 Task: Add an event with the title Marketing Campaign Performance Evaluation and Optimization, date '2024/05/08', time 7:30 AM to 9:30 AMand add a description: The team may use predefined quality metrics and measurements to quantitatively assess the quality of project deliverables and processes. These metrics could include defect rates, customer satisfaction surveys, performance benchmarks, or adherence to project timelines and budgets.Select event color  Blueberry . Add location for the event as: Alexandria, Egypt, logged in from the account softage.4@softage.netand send the event invitation to softage.9@softage.net and softage.10@softage.net. Set a reminder for the event Daily
Action: Mouse moved to (81, 114)
Screenshot: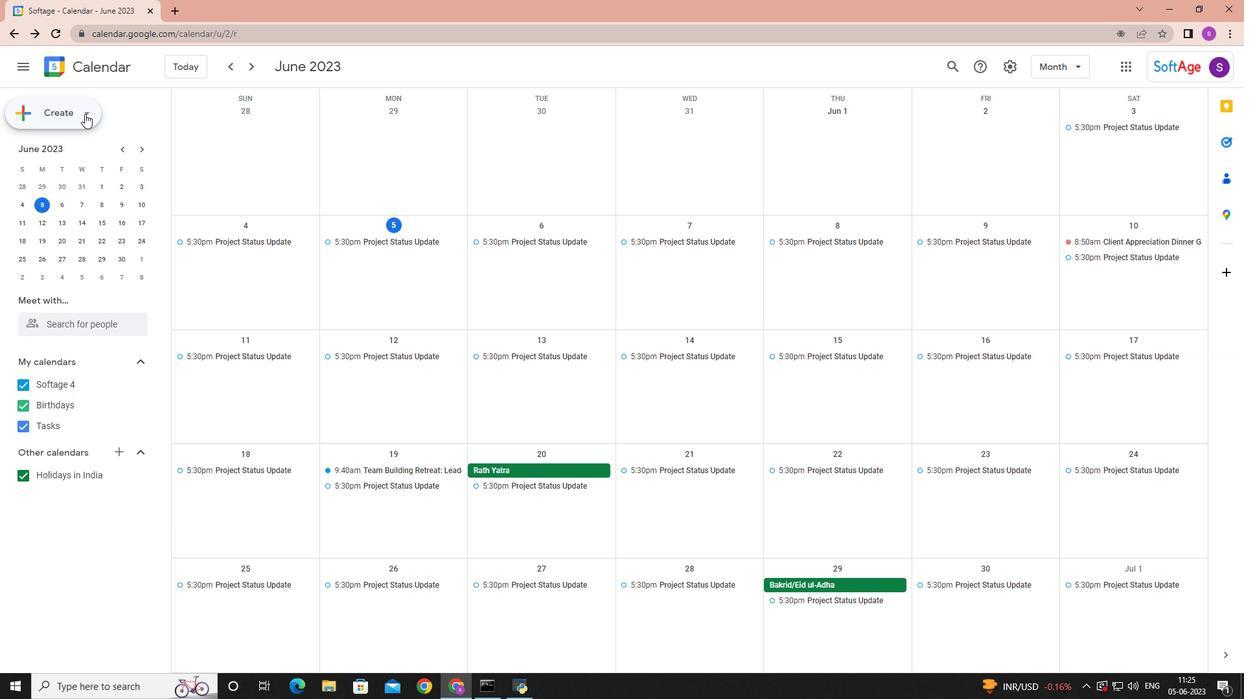 
Action: Mouse pressed left at (81, 114)
Screenshot: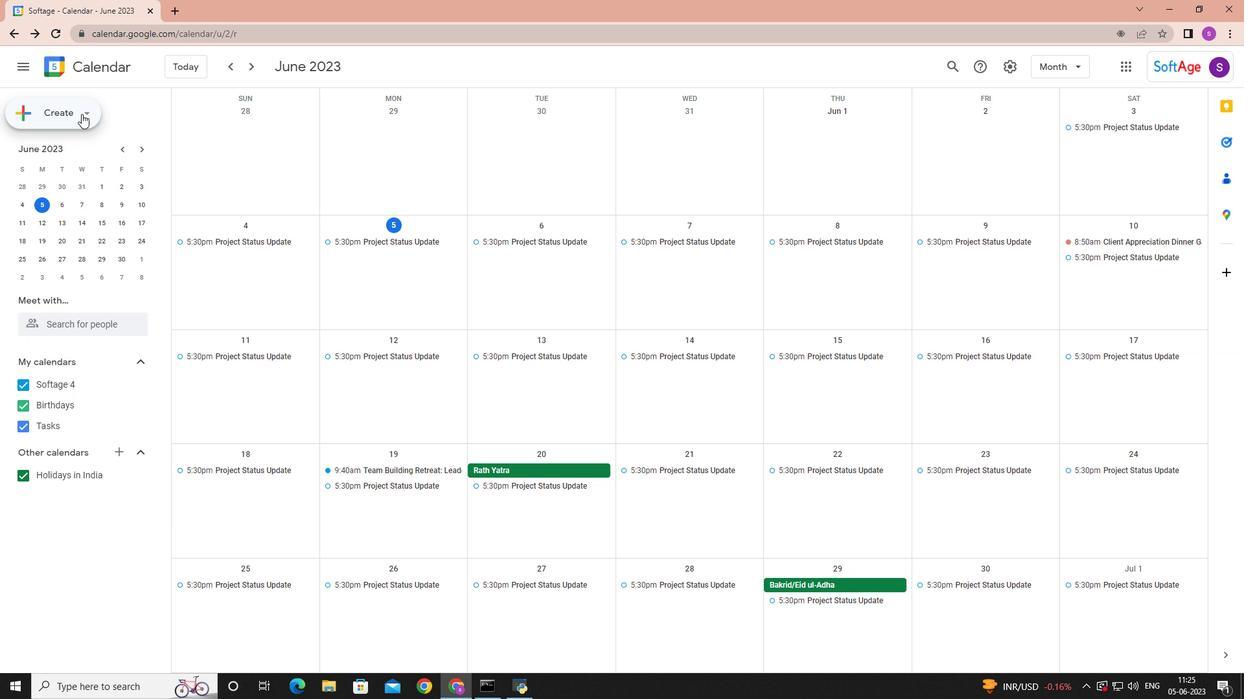
Action: Mouse moved to (64, 149)
Screenshot: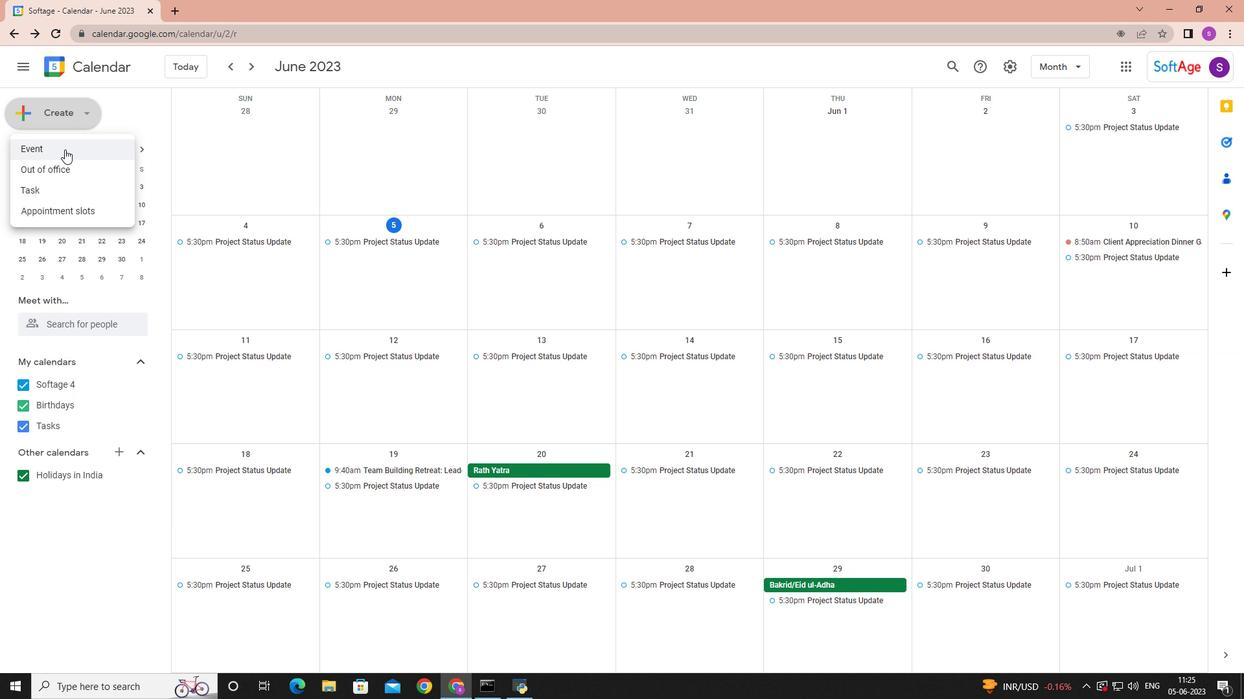 
Action: Mouse pressed left at (64, 149)
Screenshot: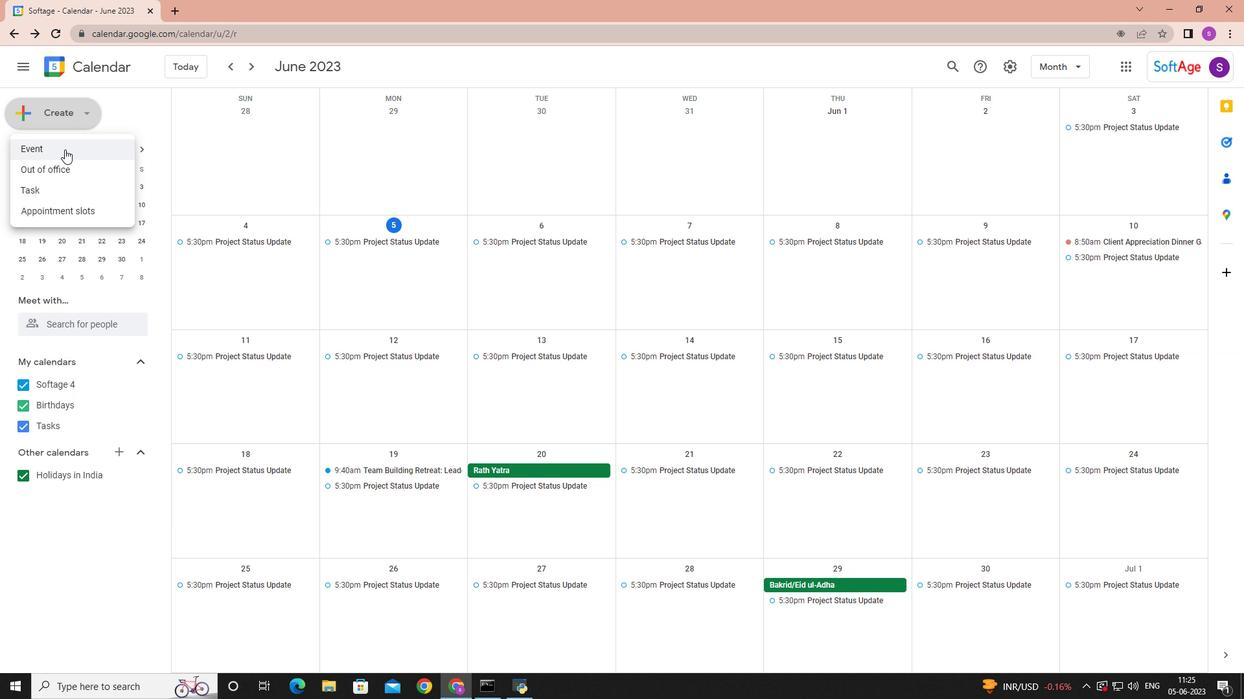 
Action: Mouse moved to (215, 504)
Screenshot: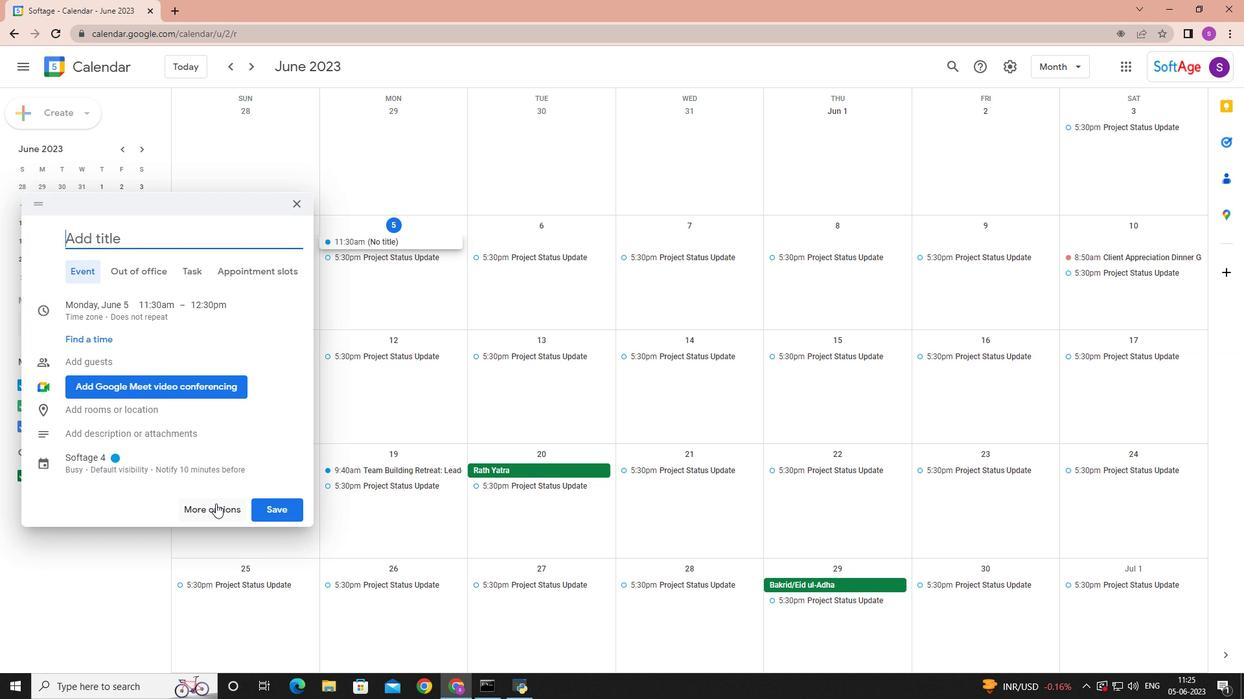 
Action: Mouse pressed left at (215, 504)
Screenshot: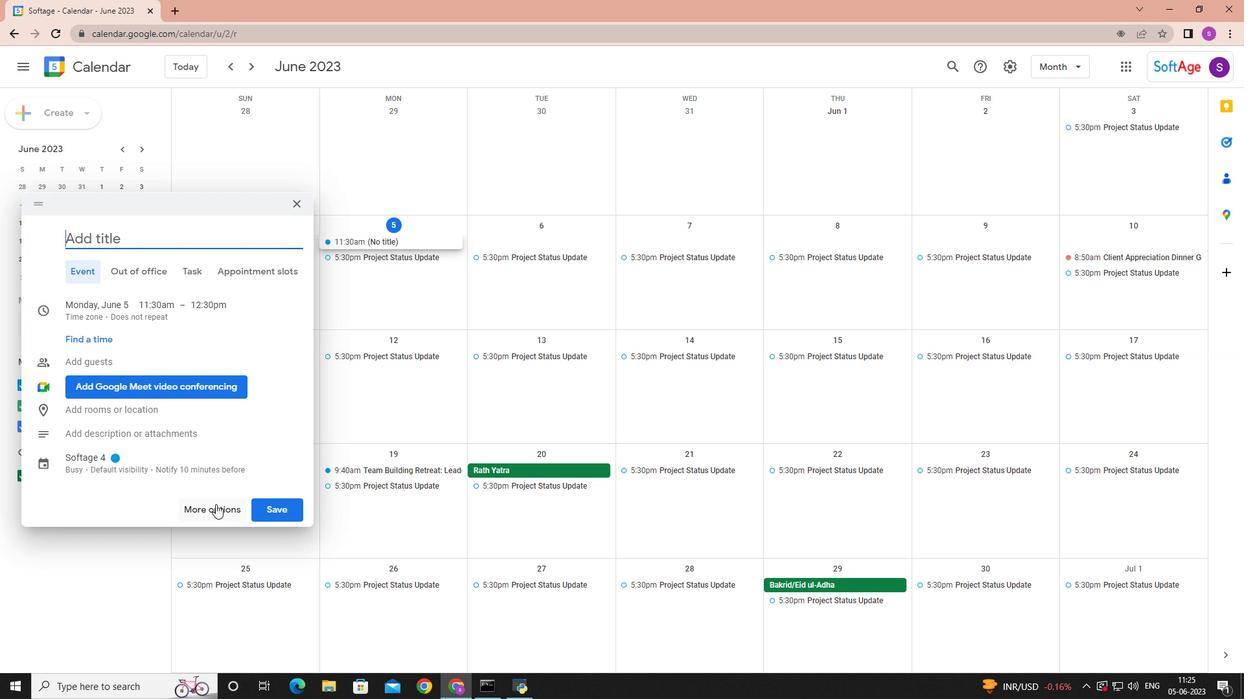 
Action: Mouse moved to (215, 505)
Screenshot: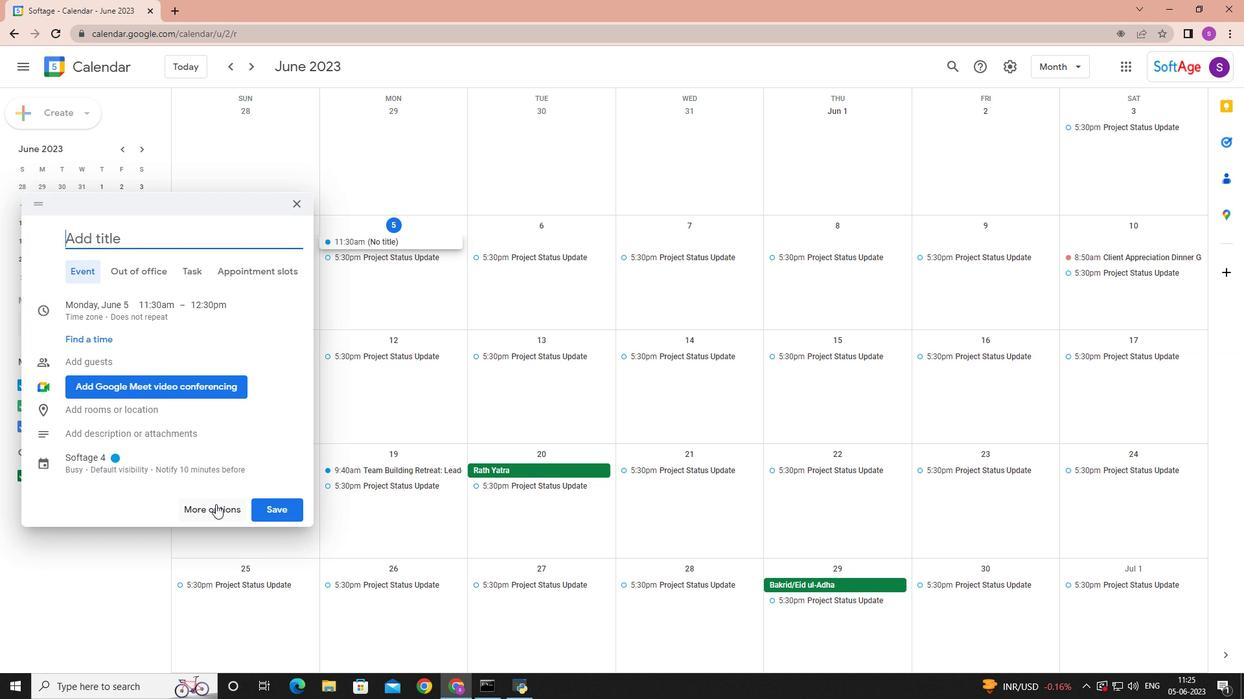 
Action: Key pressed <Key.shift>Marketing<Key.space><Key.shift>Campaign<Key.space><Key.shift>Performance<Key.space><Key.shift>Evaluation<Key.space>and<Key.space><Key.shift>I<Key.backspace><Key.shift>Optimization
Screenshot: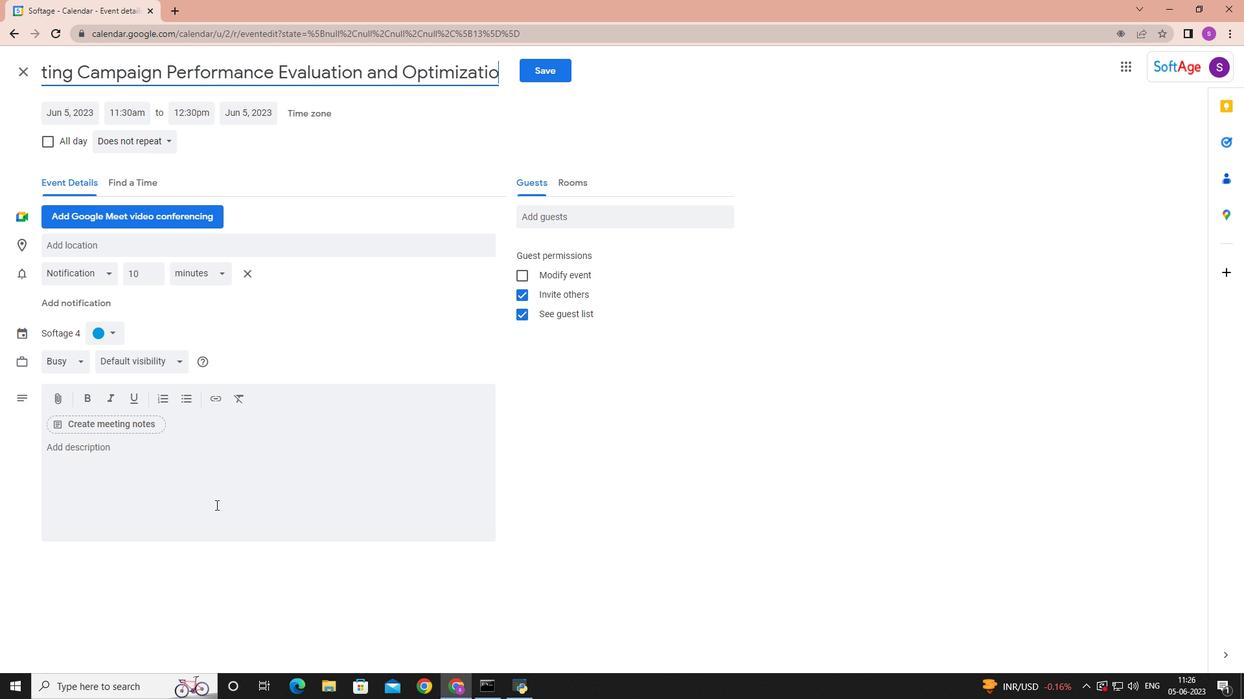 
Action: Mouse moved to (91, 109)
Screenshot: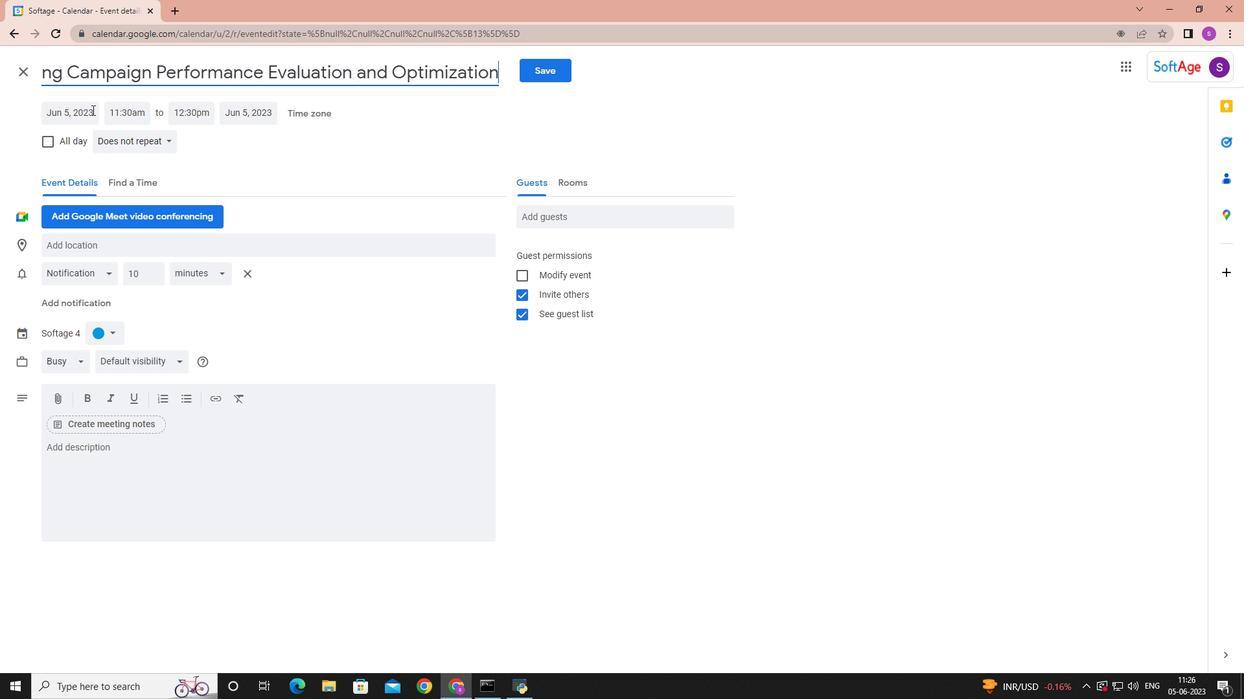 
Action: Mouse pressed left at (91, 109)
Screenshot: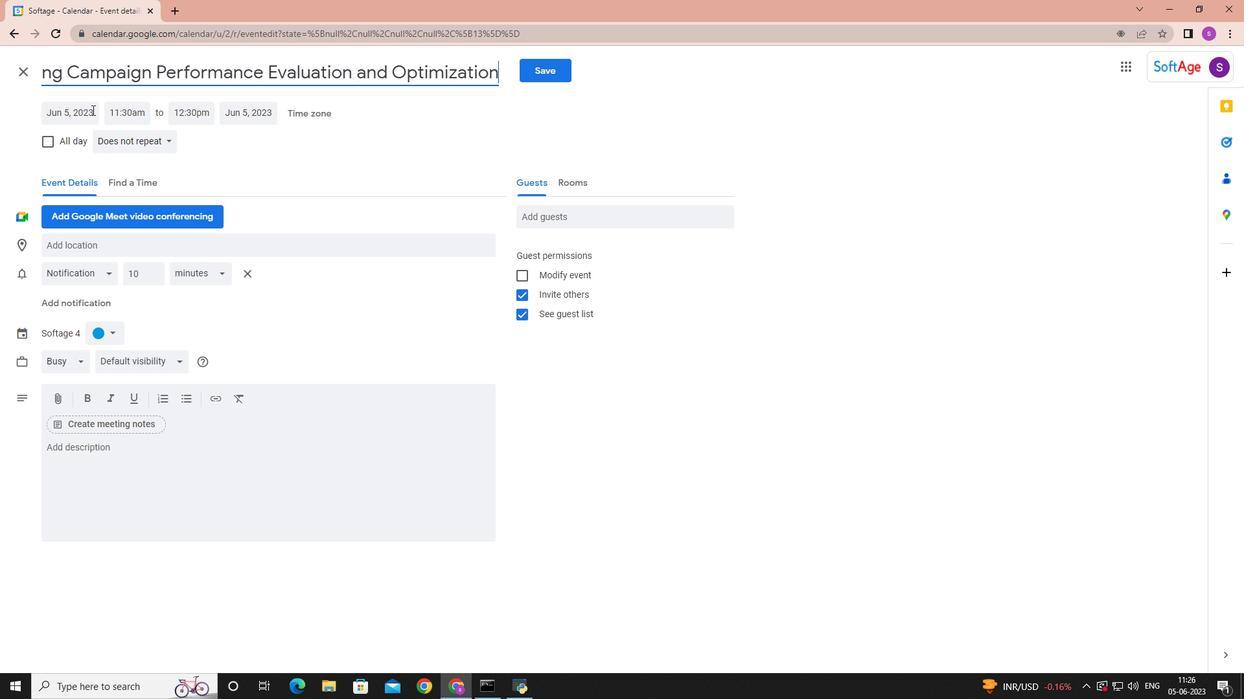 
Action: Mouse moved to (206, 138)
Screenshot: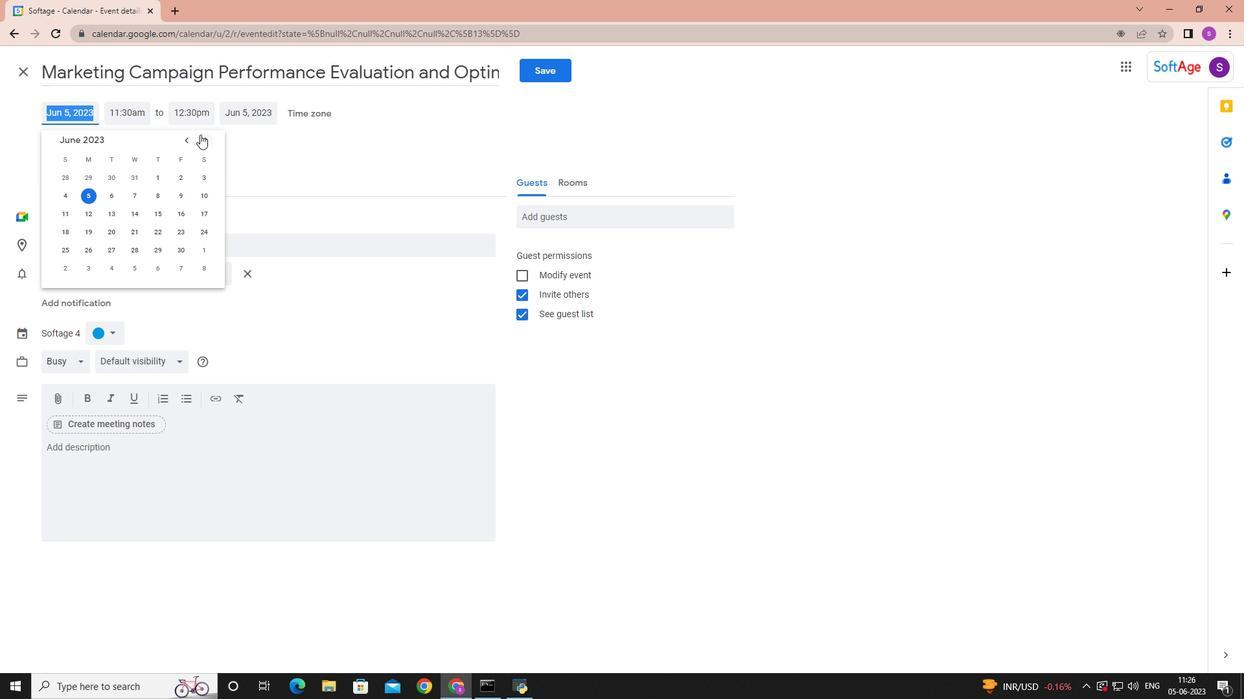 
Action: Mouse pressed left at (206, 138)
Screenshot: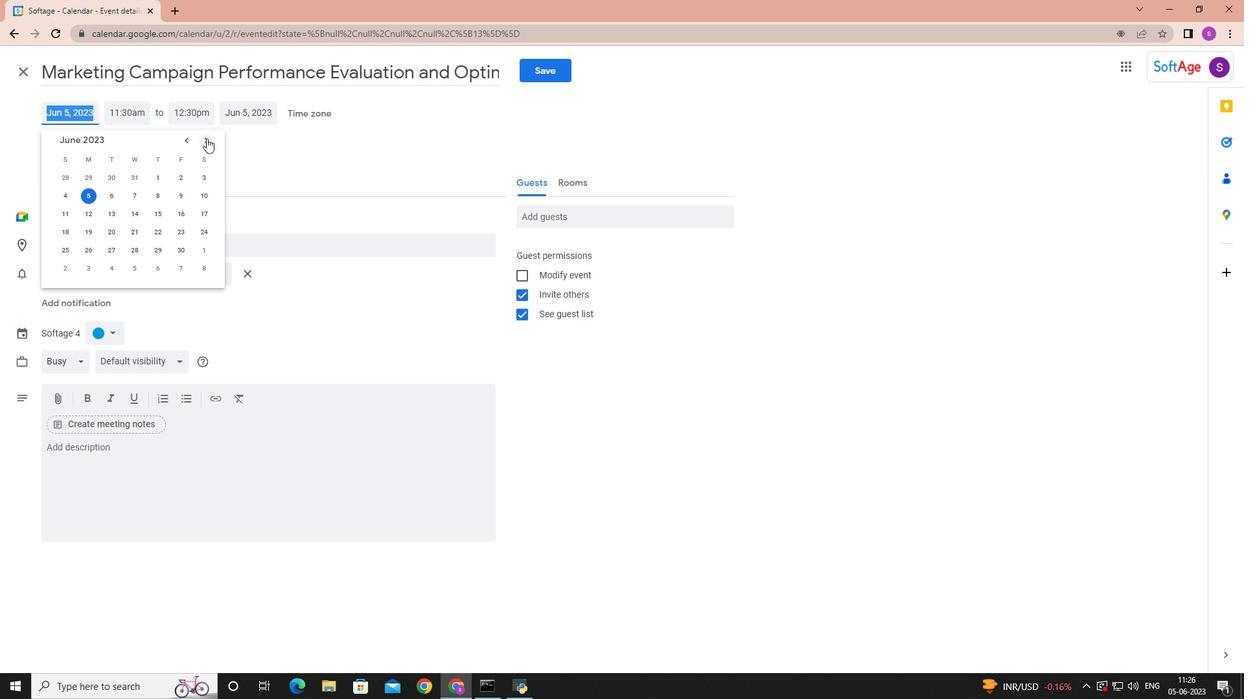 
Action: Mouse moved to (206, 138)
Screenshot: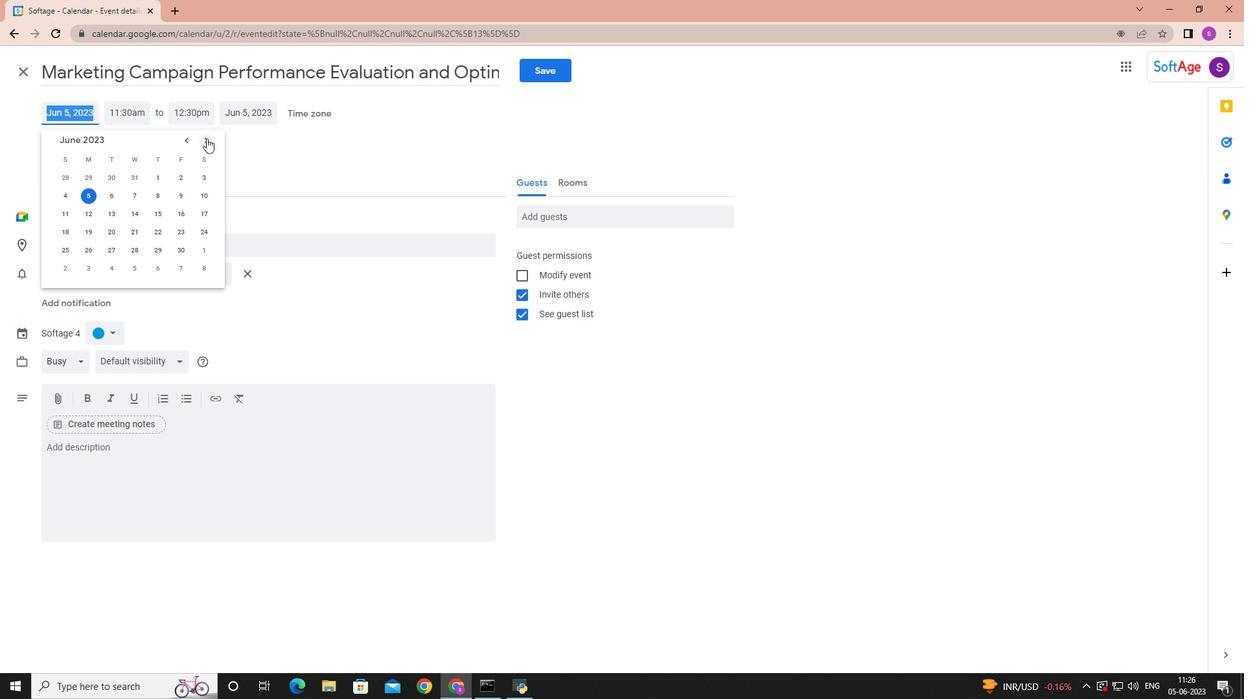 
Action: Mouse pressed left at (206, 138)
Screenshot: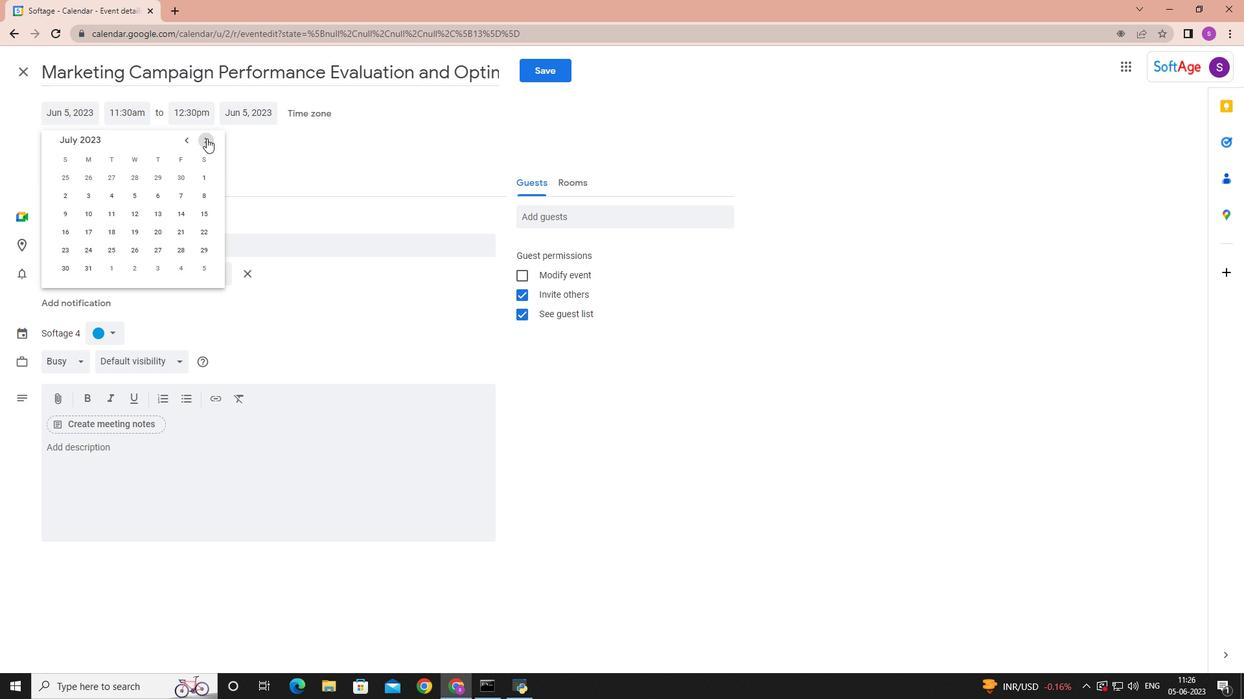 
Action: Mouse pressed left at (206, 138)
Screenshot: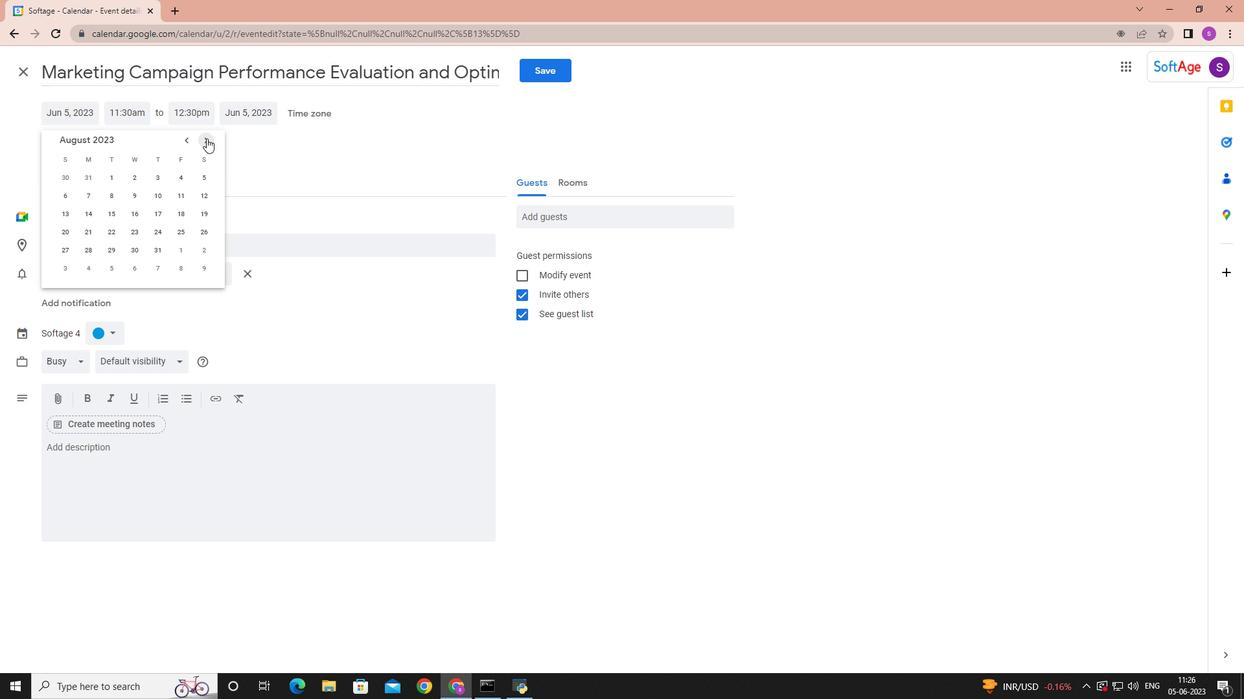
Action: Mouse pressed left at (206, 138)
Screenshot: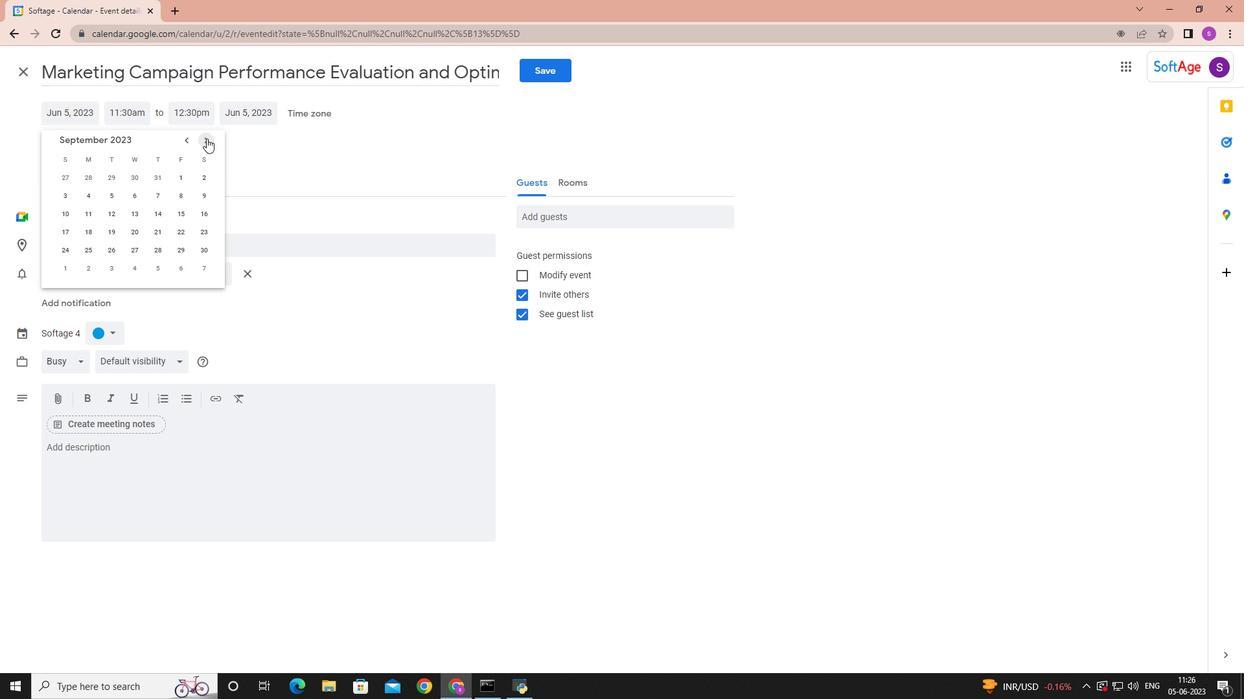 
Action: Mouse pressed left at (206, 138)
Screenshot: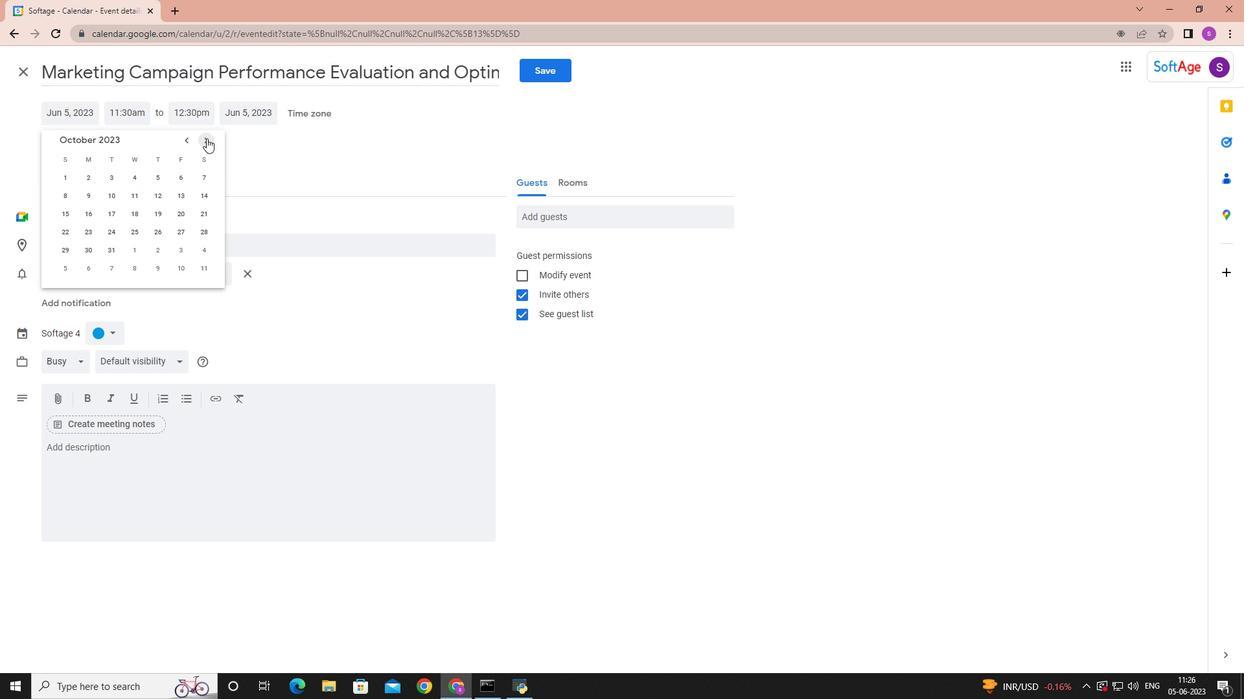 
Action: Mouse pressed left at (206, 138)
Screenshot: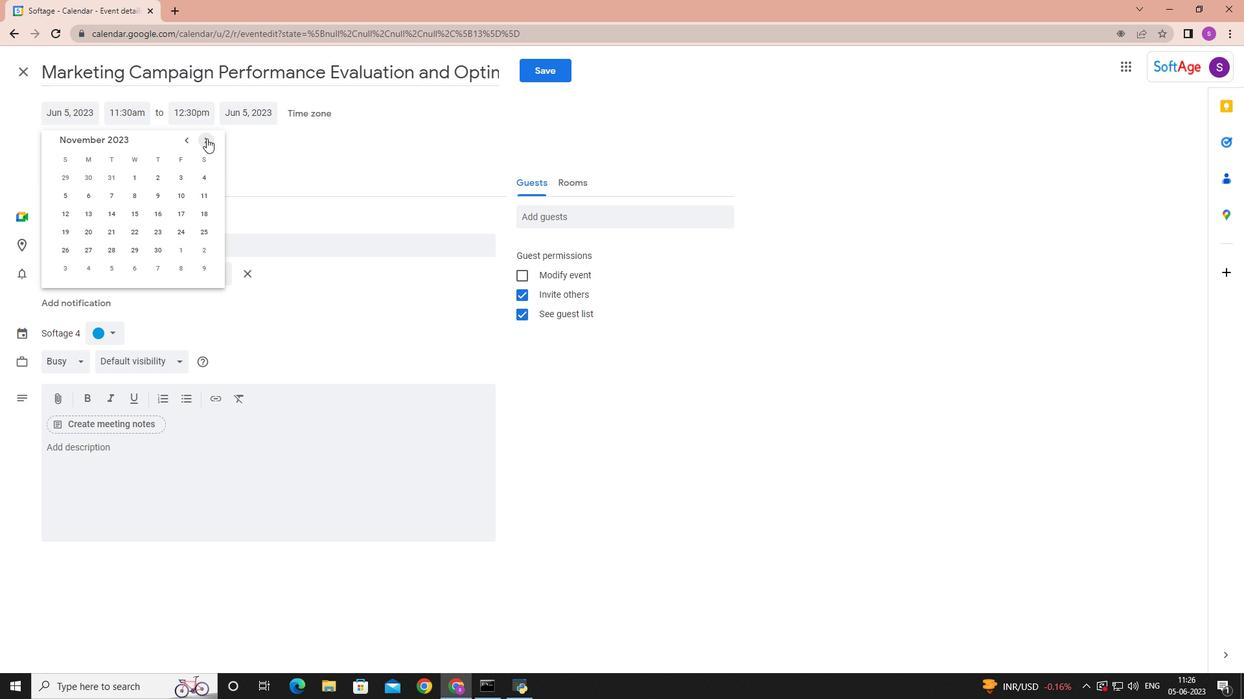 
Action: Mouse moved to (208, 139)
Screenshot: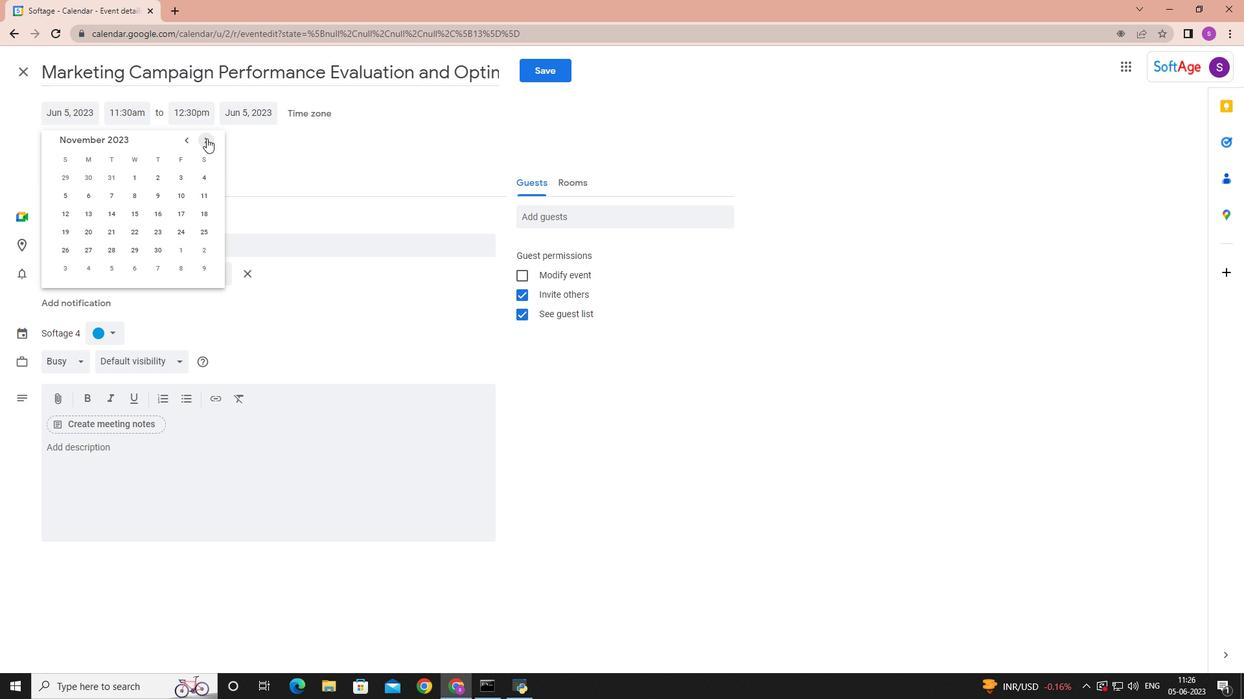 
Action: Mouse pressed left at (208, 139)
Screenshot: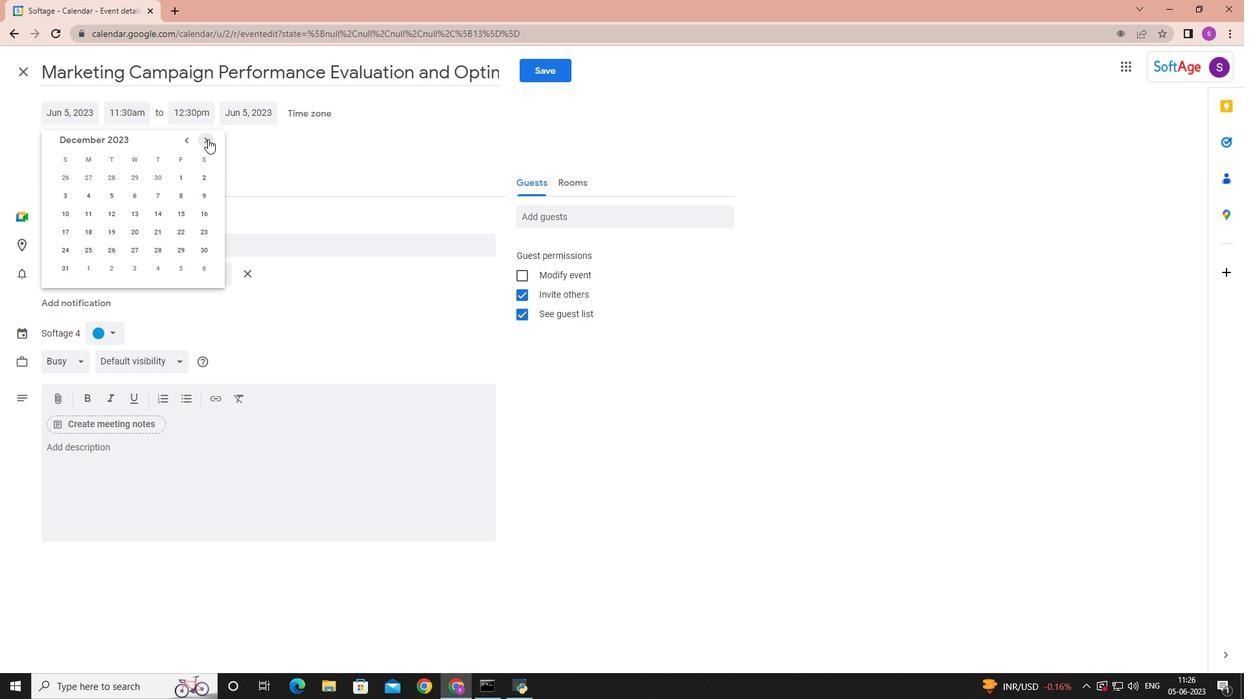 
Action: Mouse pressed left at (208, 139)
Screenshot: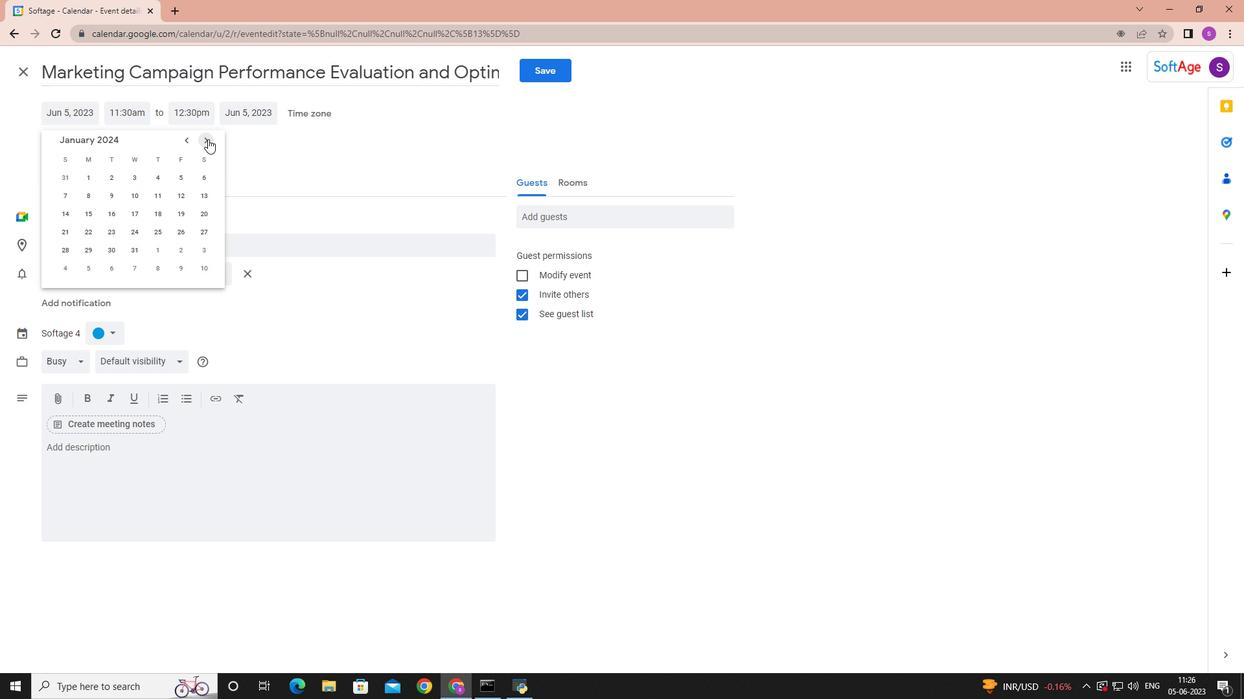 
Action: Mouse pressed left at (208, 139)
Screenshot: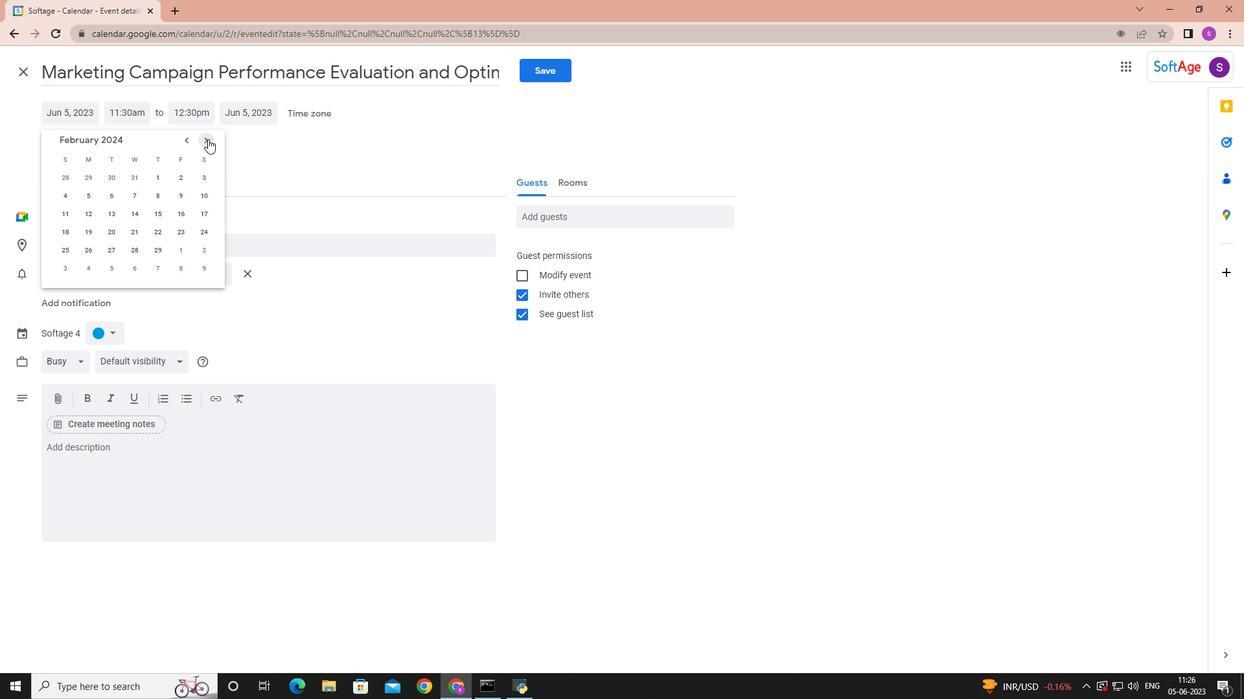 
Action: Mouse pressed left at (208, 139)
Screenshot: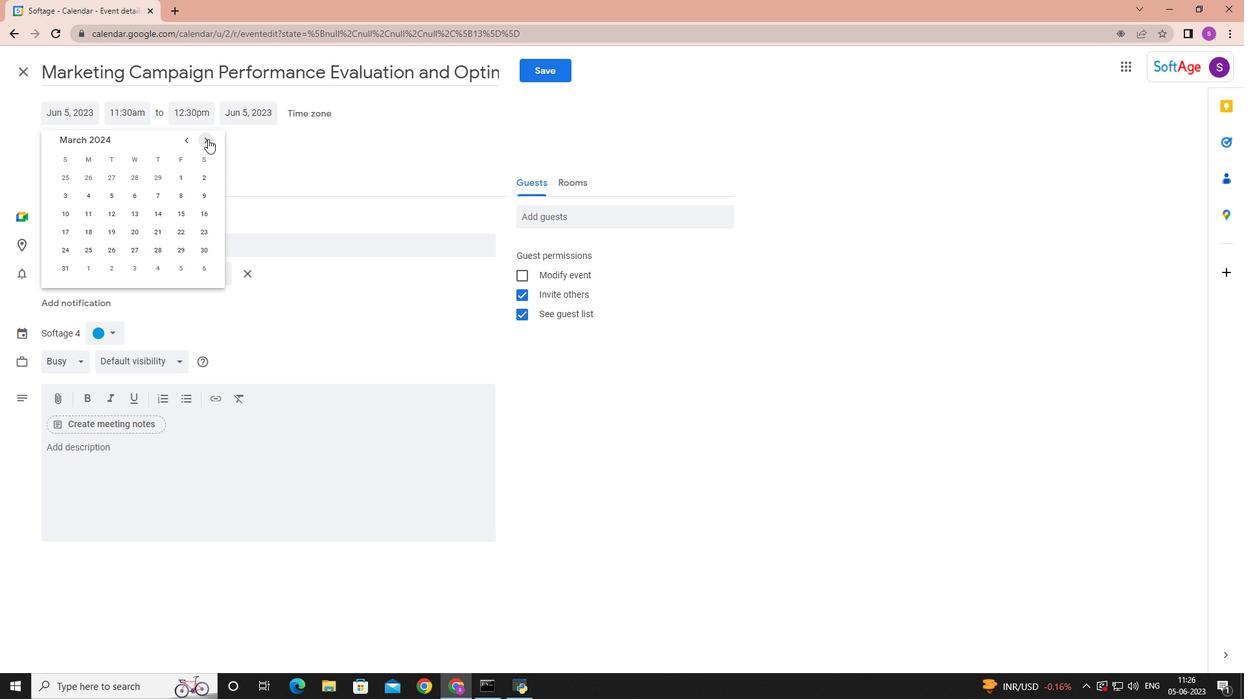 
Action: Mouse pressed left at (208, 139)
Screenshot: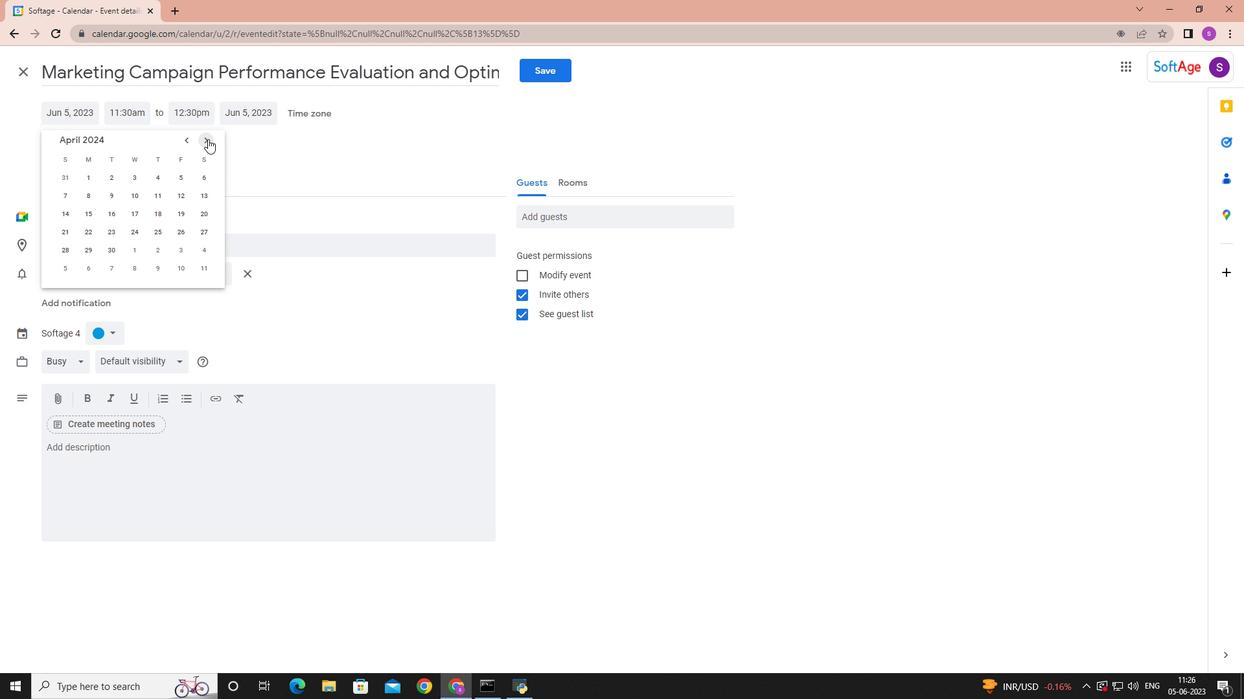 
Action: Mouse moved to (136, 195)
Screenshot: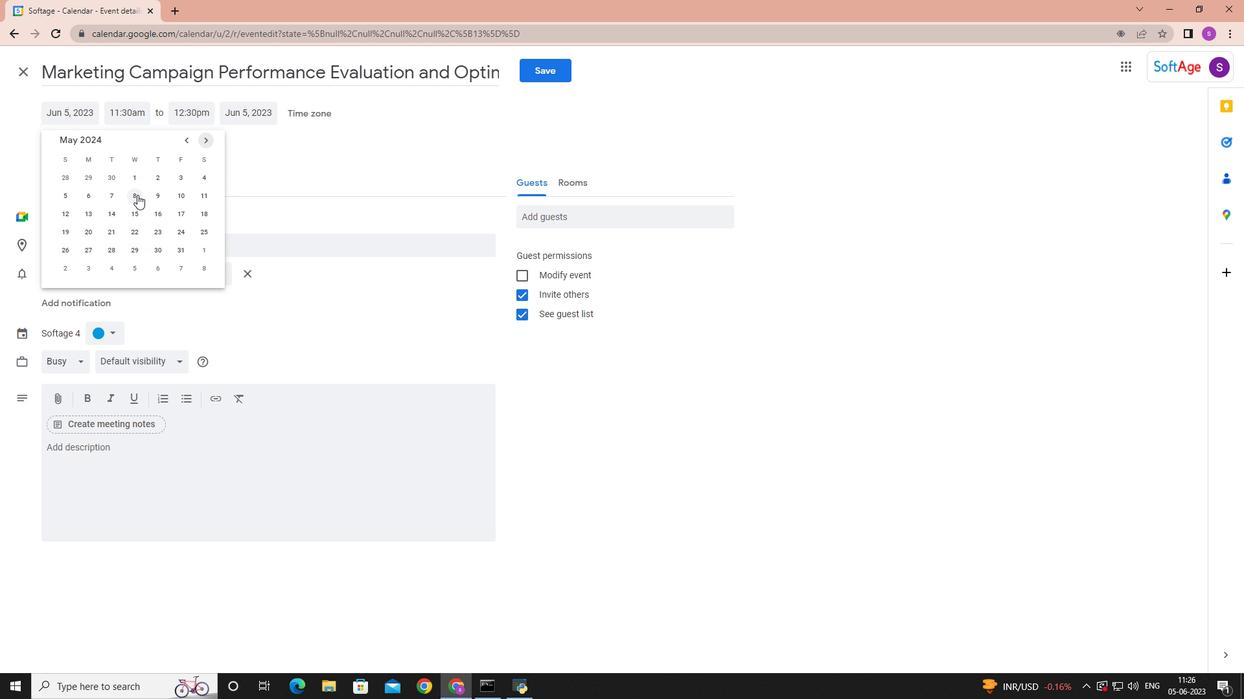 
Action: Mouse pressed left at (136, 195)
Screenshot: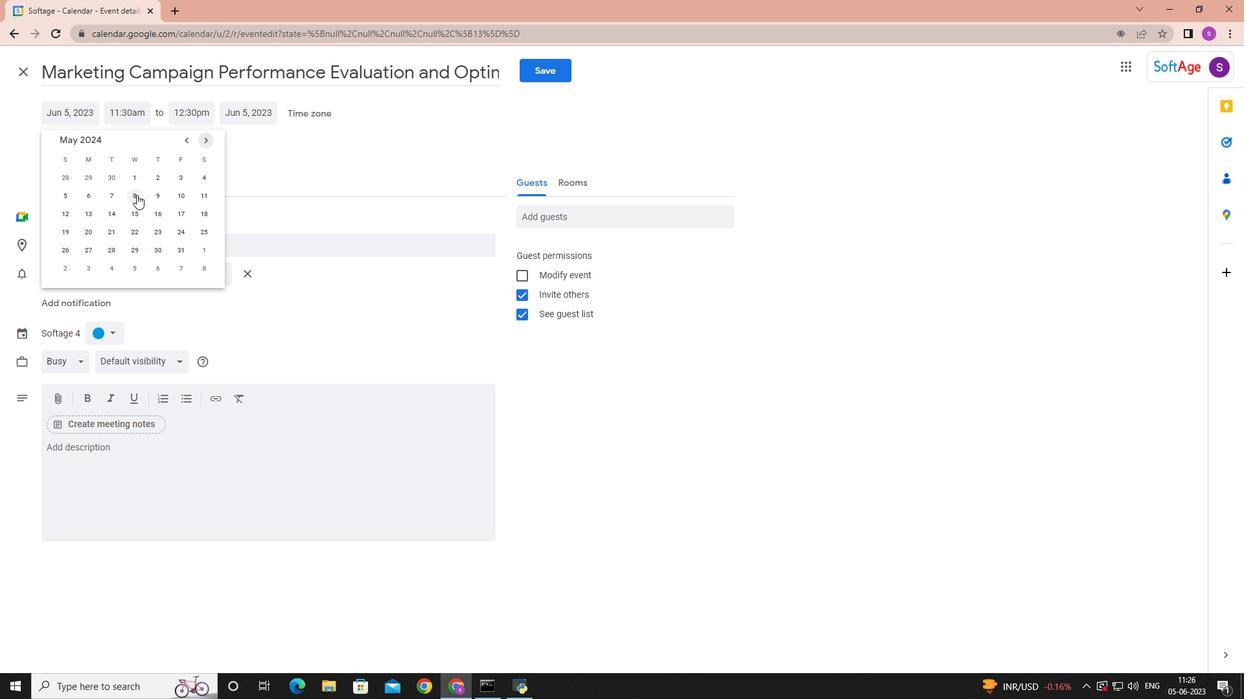 
Action: Mouse moved to (130, 114)
Screenshot: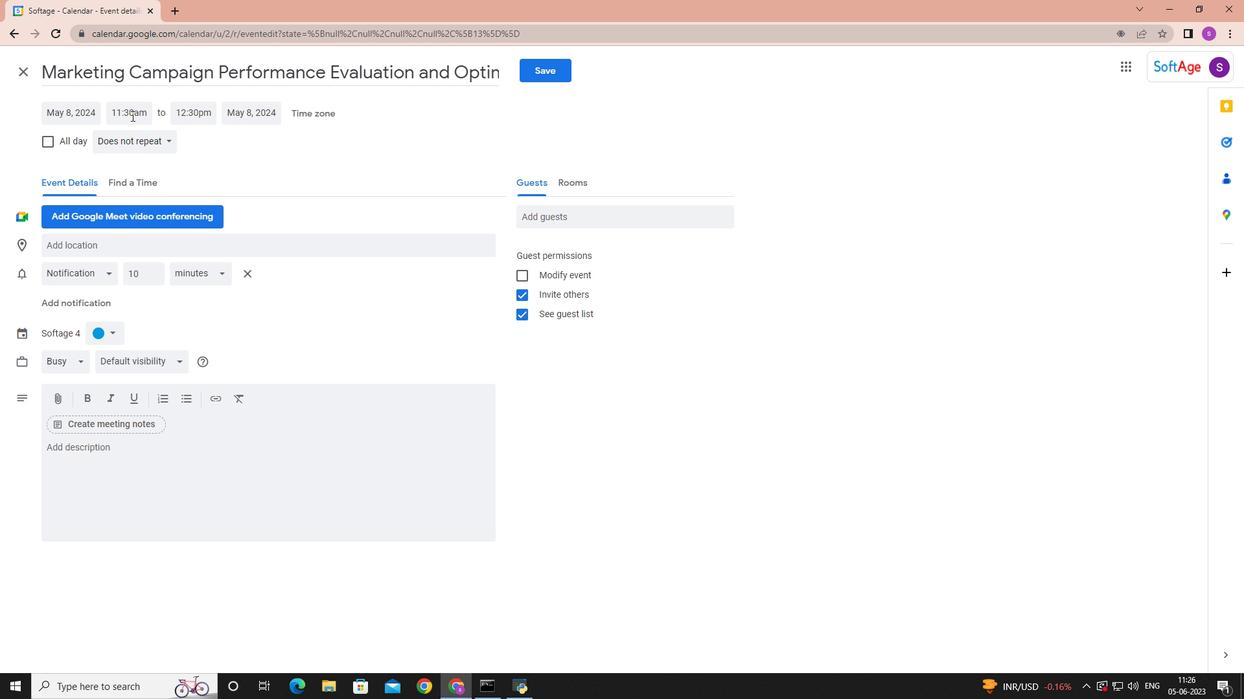 
Action: Mouse pressed left at (130, 114)
Screenshot: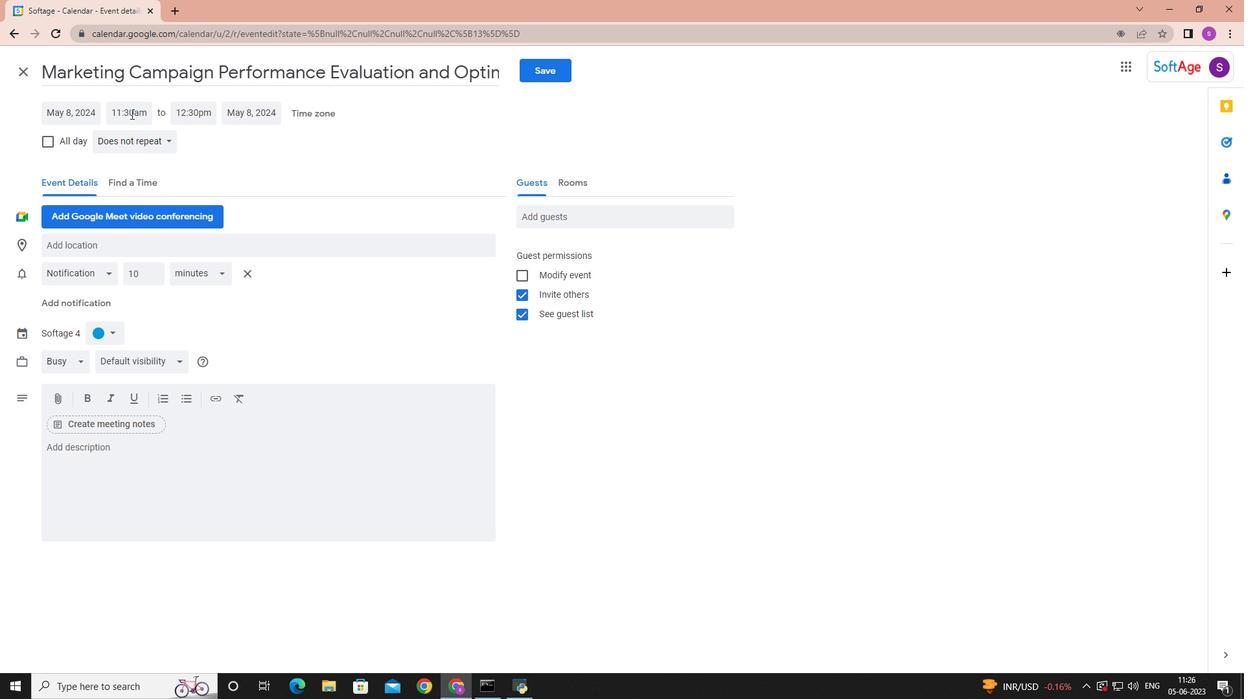 
Action: Mouse moved to (184, 180)
Screenshot: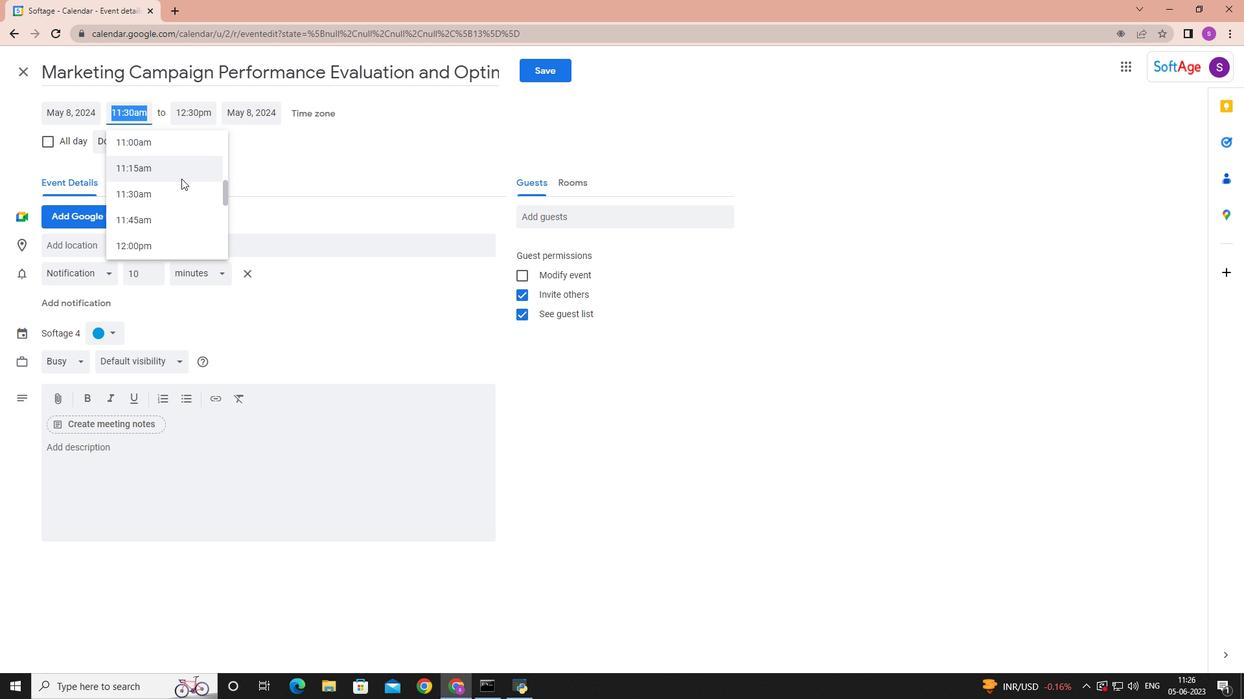 
Action: Mouse scrolled (184, 180) with delta (0, 0)
Screenshot: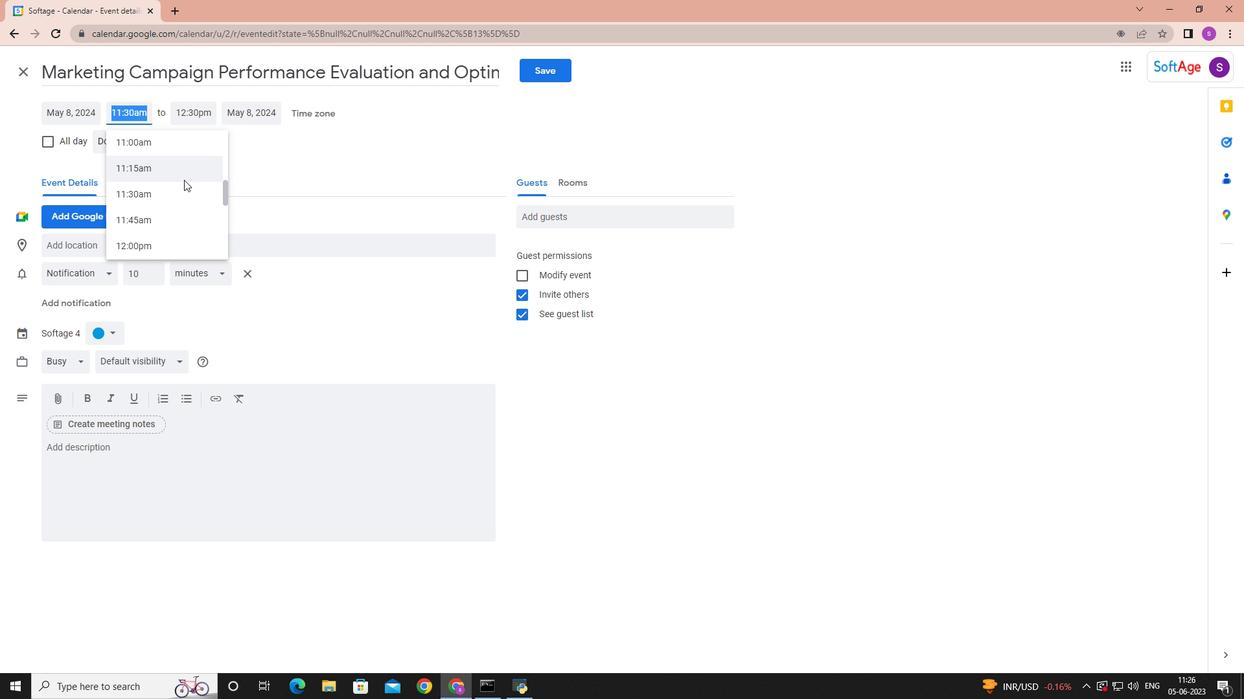 
Action: Mouse scrolled (184, 180) with delta (0, 0)
Screenshot: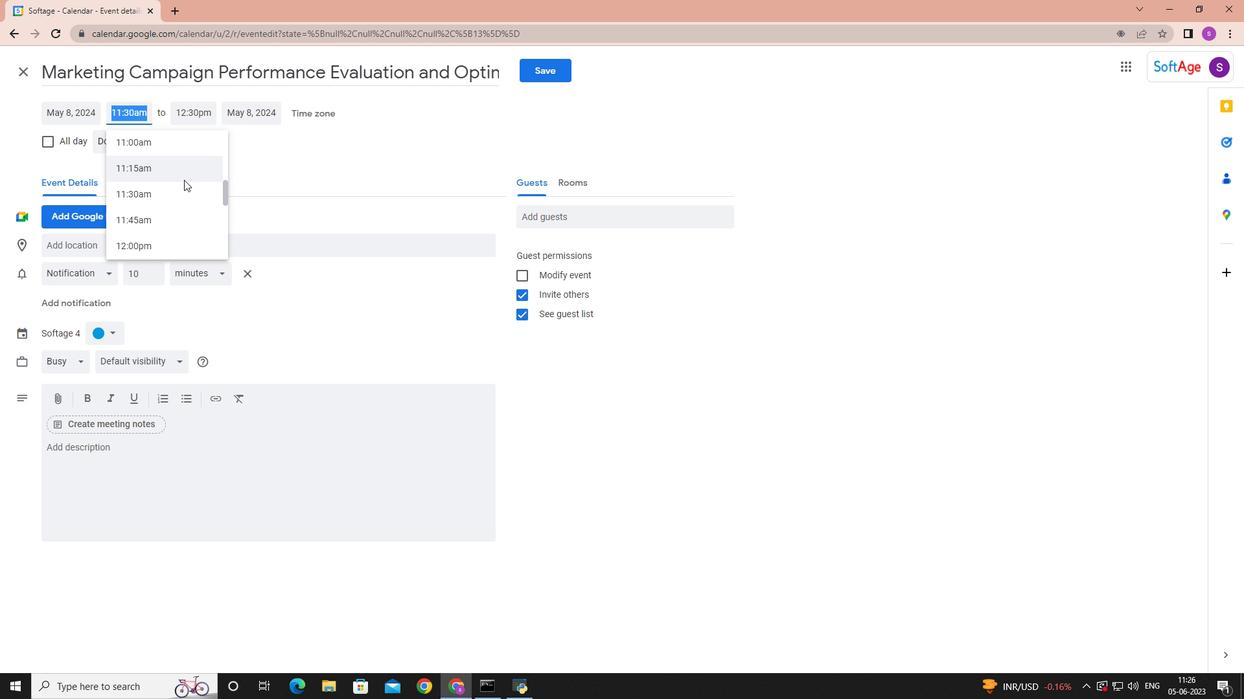 
Action: Mouse scrolled (184, 180) with delta (0, 0)
Screenshot: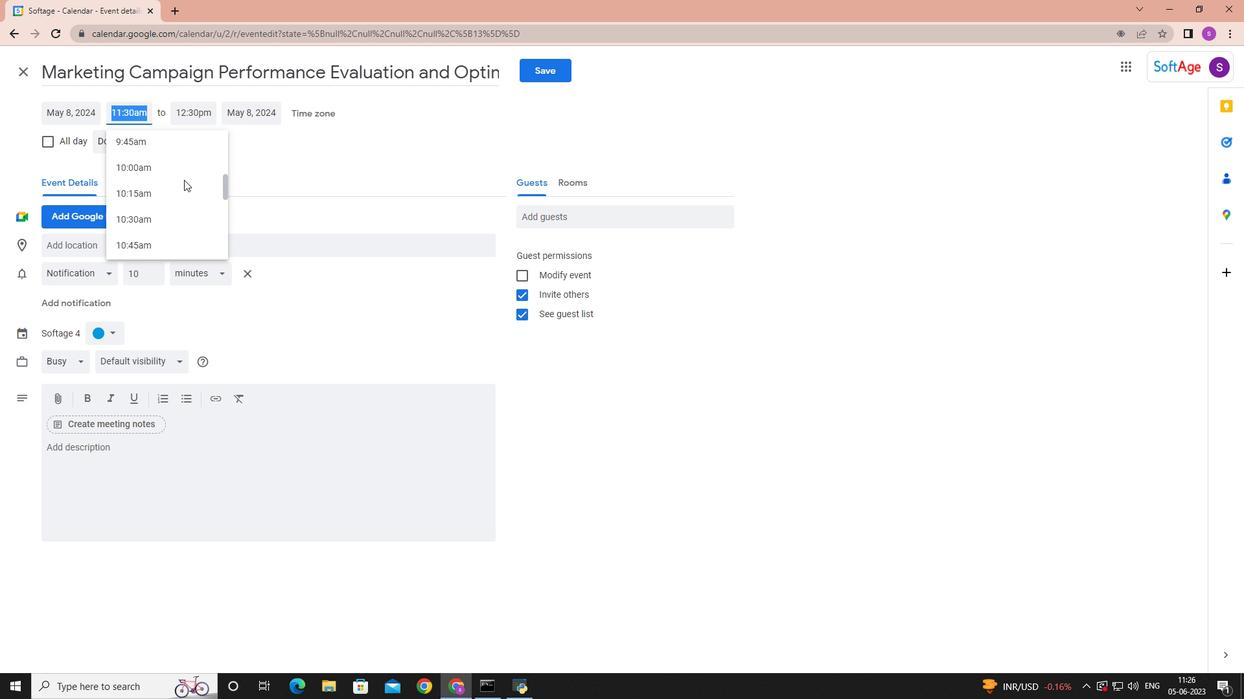 
Action: Mouse scrolled (184, 180) with delta (0, 0)
Screenshot: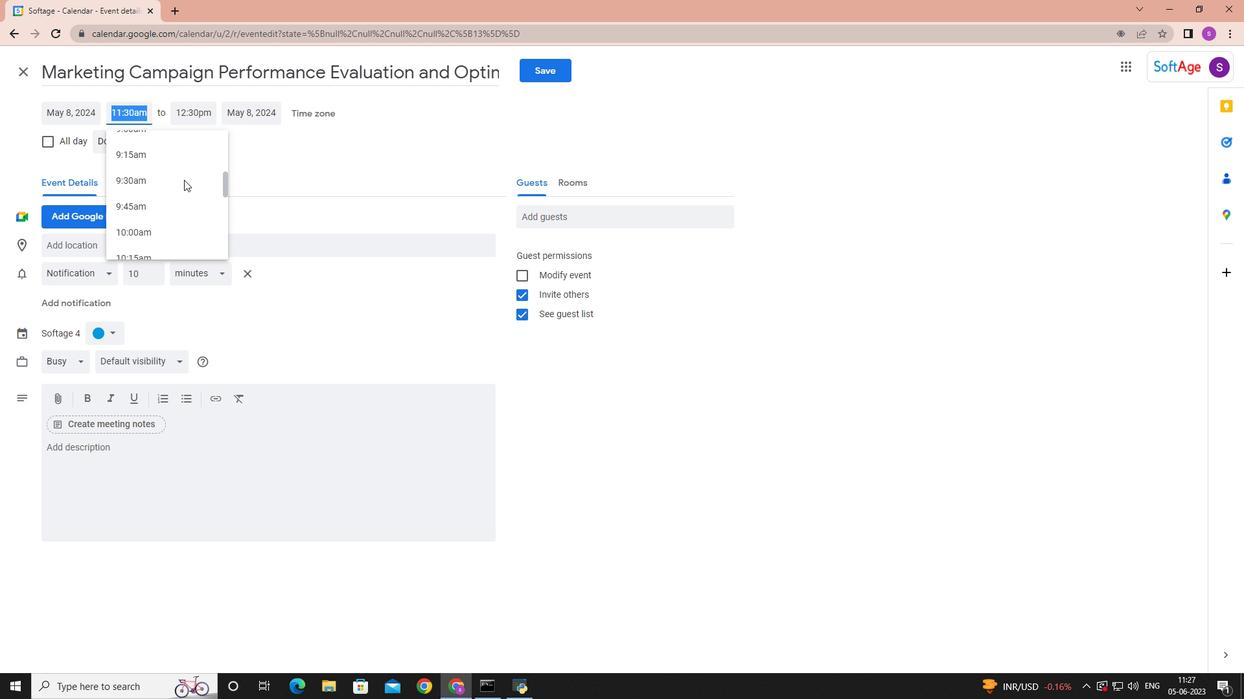 
Action: Mouse scrolled (184, 180) with delta (0, 0)
Screenshot: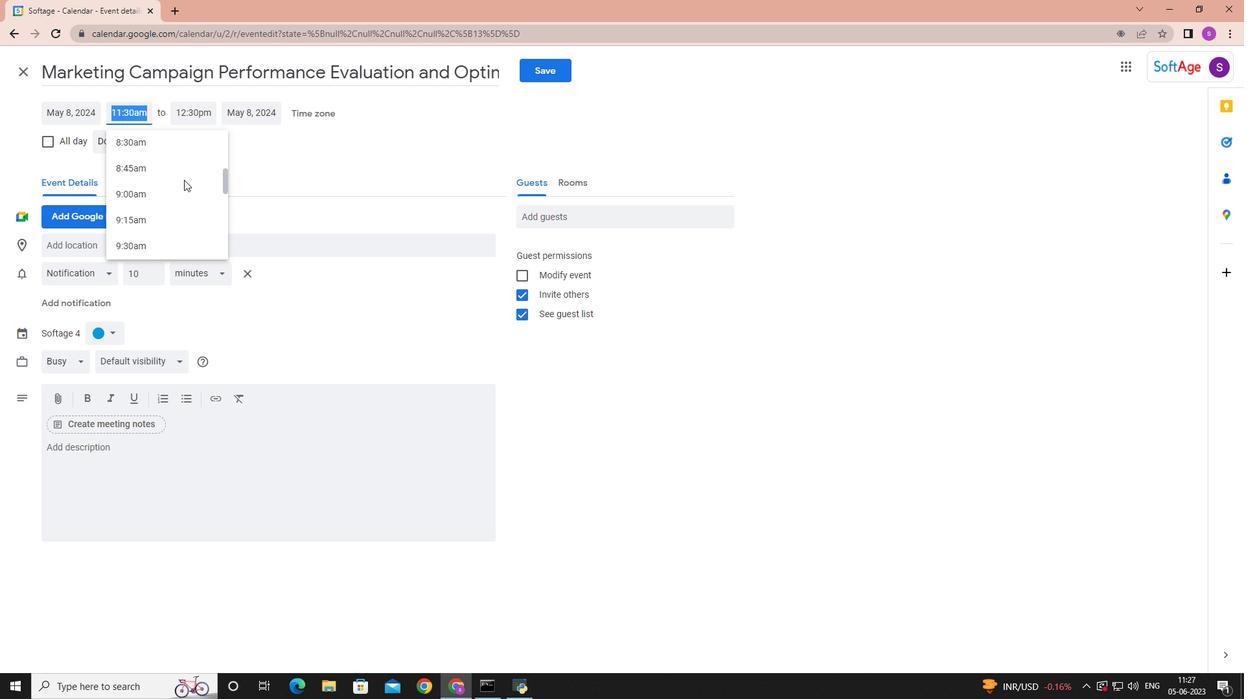 
Action: Mouse scrolled (184, 180) with delta (0, 0)
Screenshot: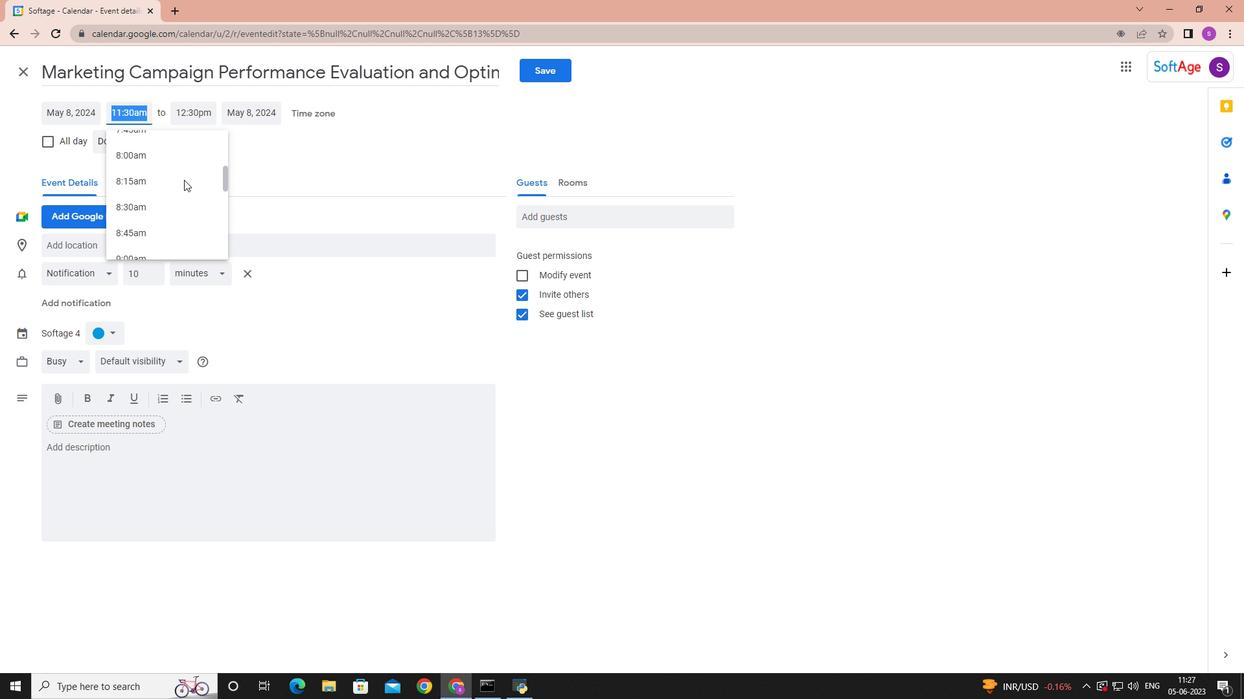 
Action: Mouse moved to (174, 169)
Screenshot: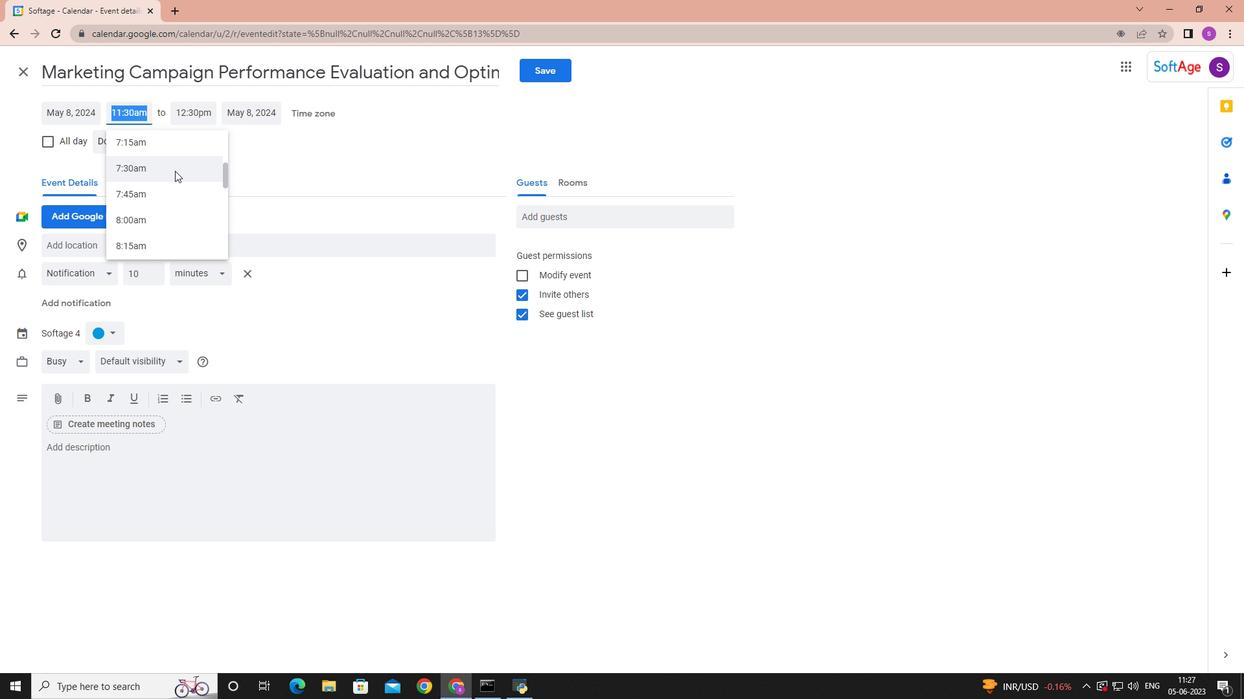 
Action: Mouse pressed left at (174, 169)
Screenshot: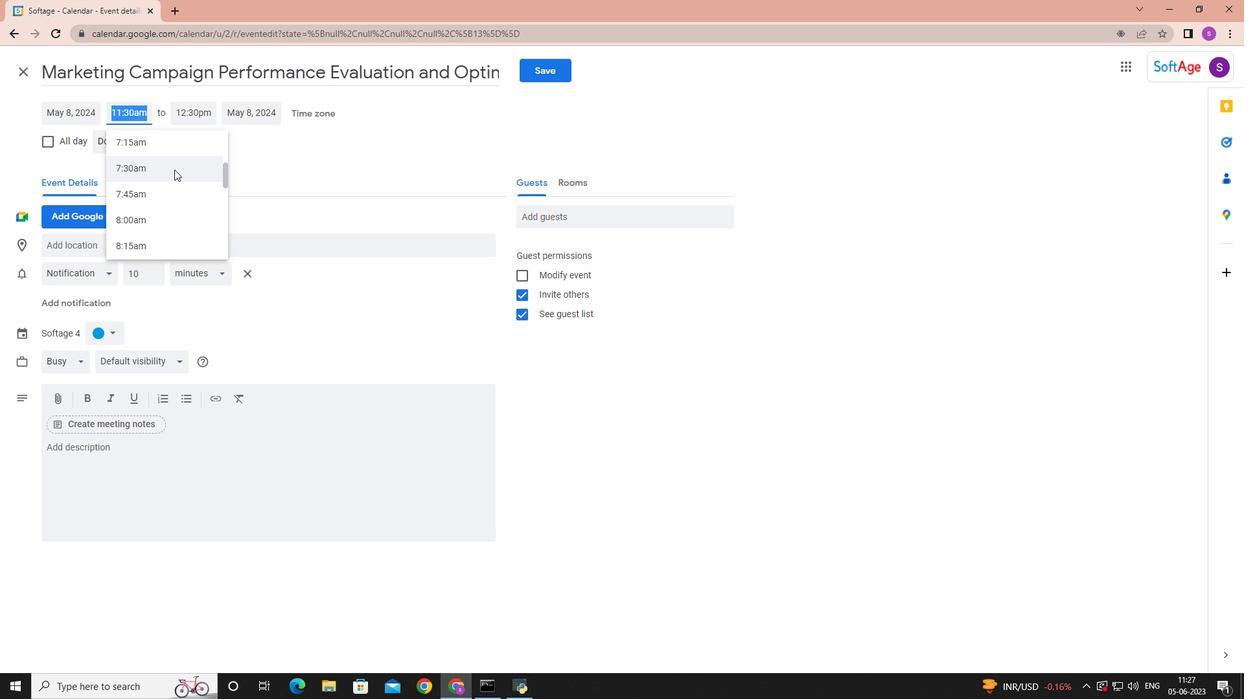 
Action: Mouse moved to (189, 113)
Screenshot: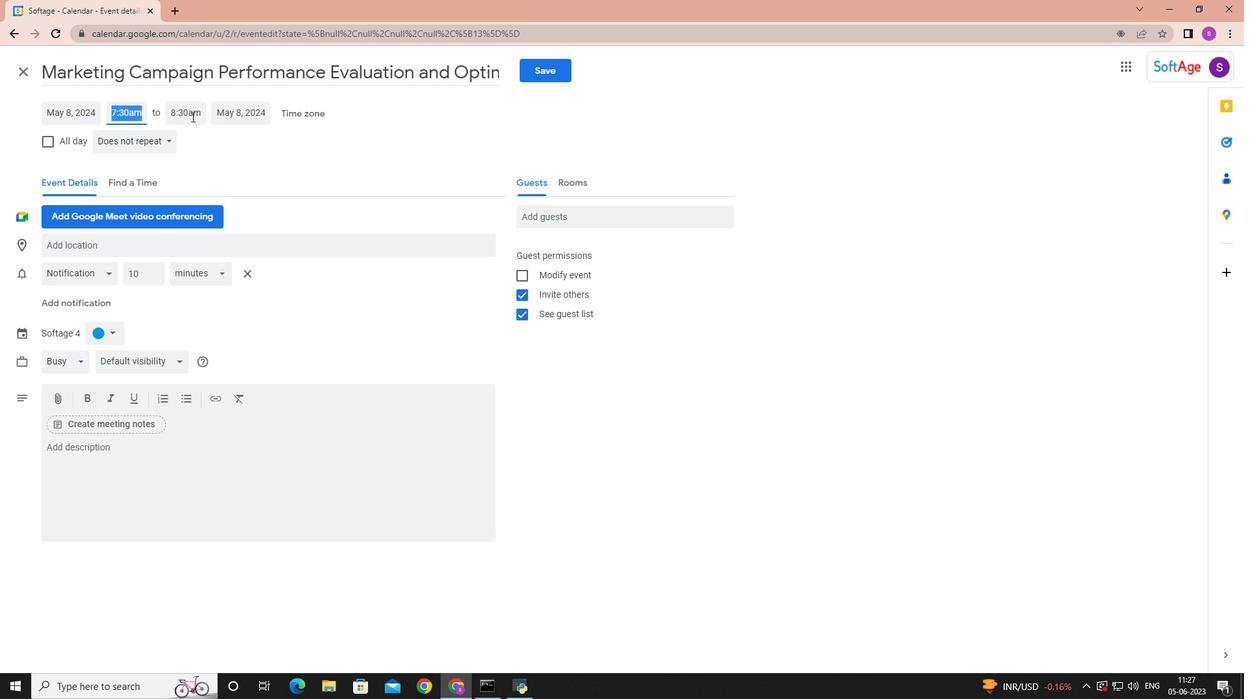 
Action: Mouse pressed left at (189, 113)
Screenshot: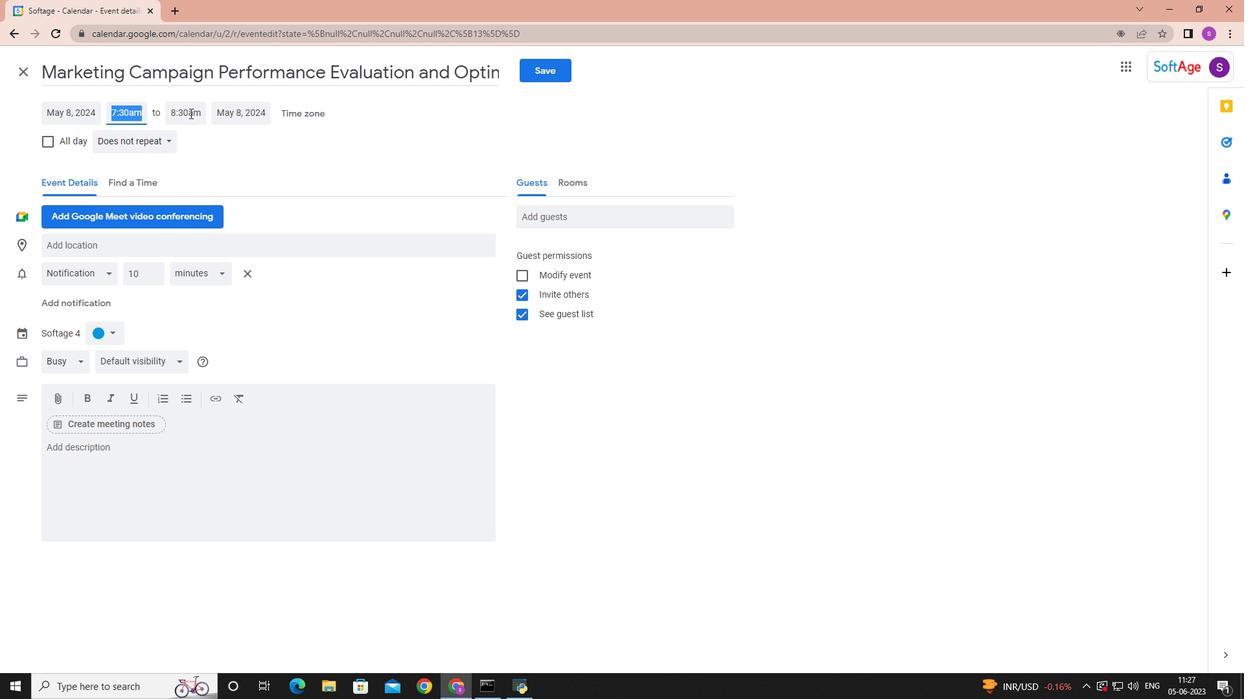 
Action: Mouse moved to (224, 246)
Screenshot: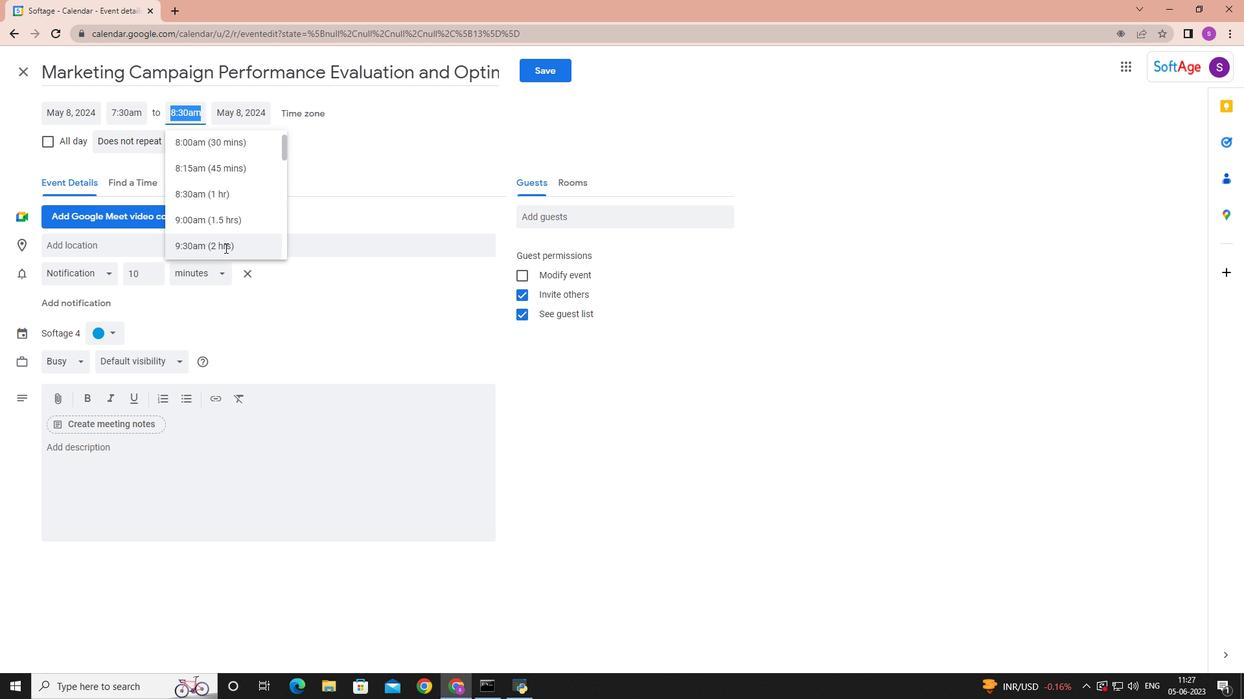 
Action: Mouse pressed left at (224, 246)
Screenshot: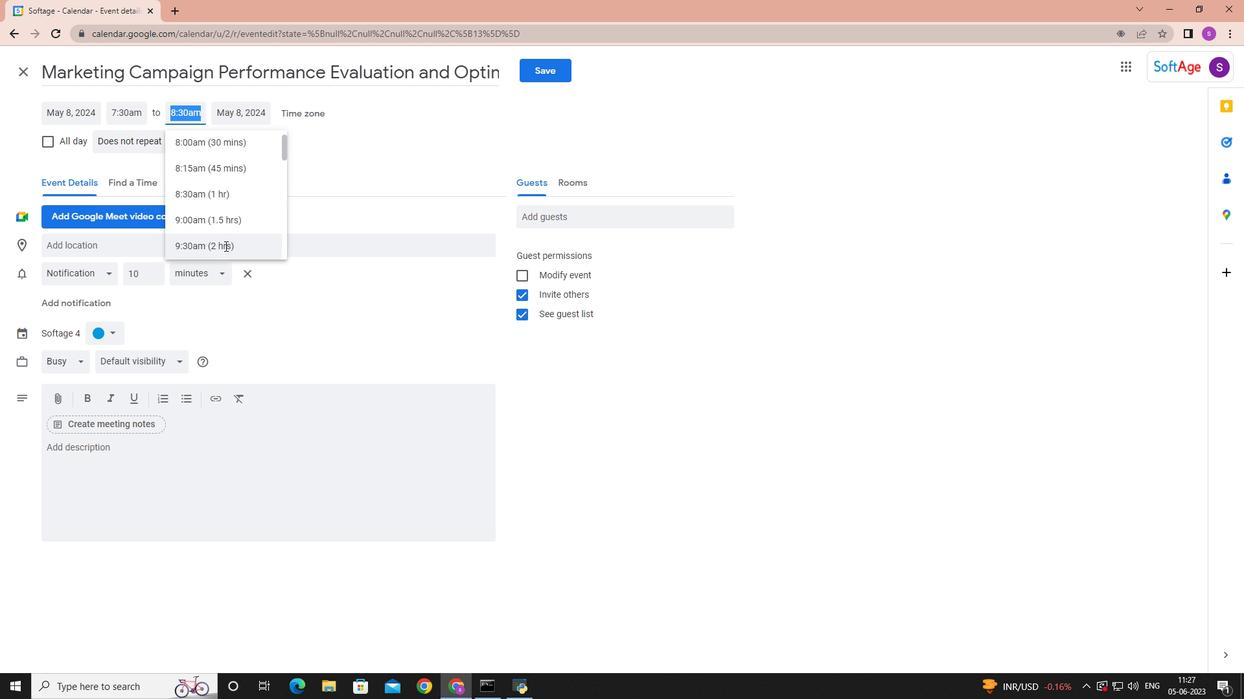 
Action: Mouse moved to (160, 458)
Screenshot: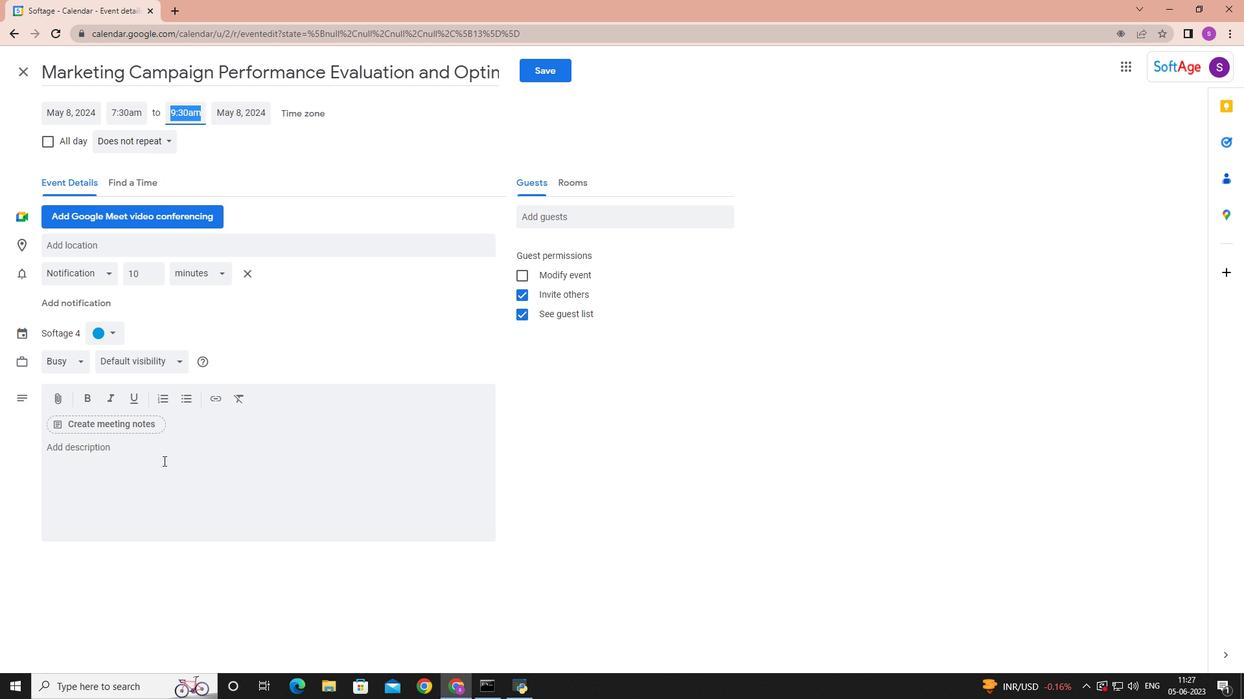 
Action: Mouse pressed left at (160, 458)
Screenshot: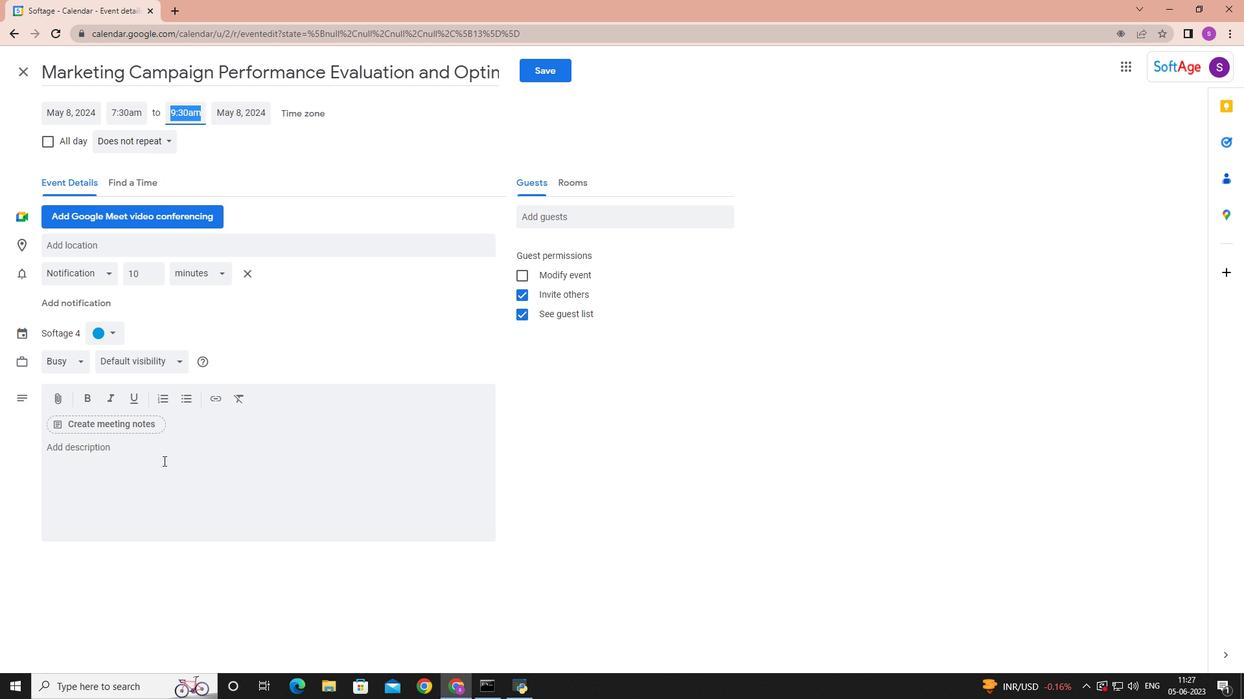 
Action: Key pressed <Key.shift>The<Key.space>team<Key.space>may<Key.space>use<Key.space>predefined<Key.space>quality<Key.space>metrics<Key.space>and<Key.space>measurements<Key.space>to<Key.space>quantitatively<Key.space>assess<Key.space>the<Key.space>quality<Key.space>of<Key.space>project<Key.space>deliverables<Key.space>and<Key.space>processes.<Key.space><Key.shift>These<Key.space>,<Key.backspace>metrics<Key.space>could<Key.space>include<Key.space>defect<Key.space>rates,<Key.space>customer<Key.space>satisfaction<Key.space>survet<Key.backspace>ys<Key.space>performance<Key.space>benchmarks,<Key.space>p<Key.backspace>or<Key.space>adherence<Key.space>to<Key.space>project<Key.space>timelines<Key.space>and<Key.space>budgetsd<Key.backspace>s<Key.backspace>.
Screenshot: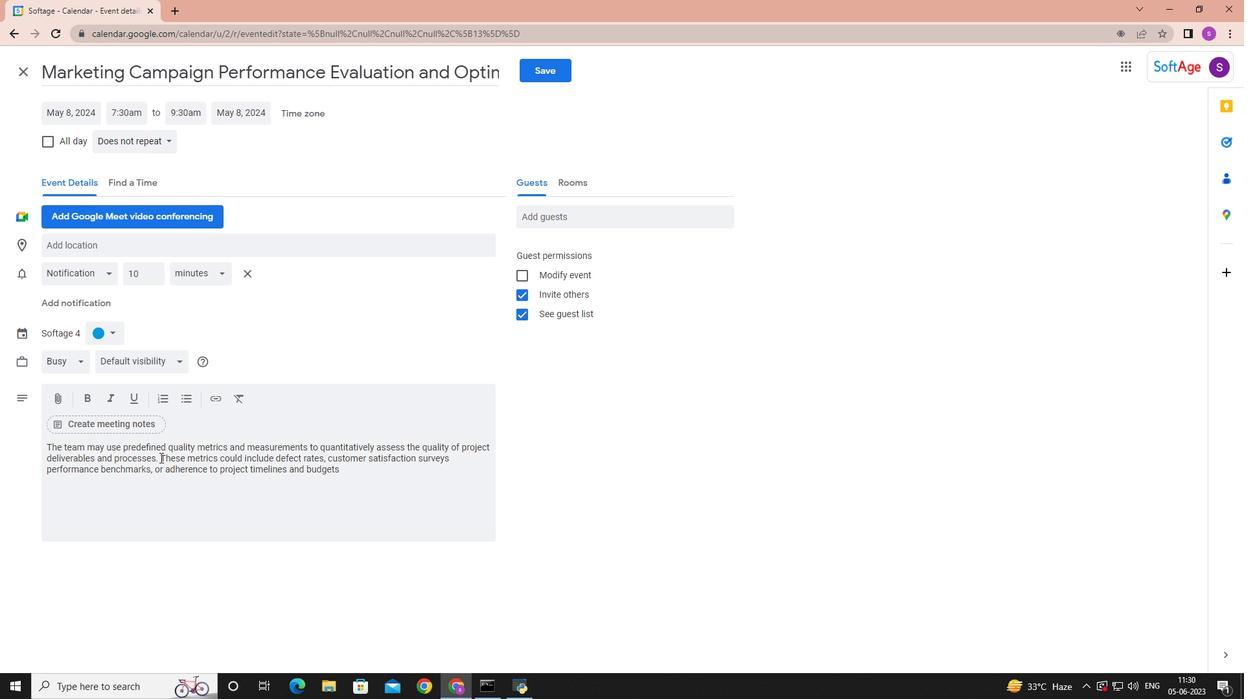
Action: Mouse moved to (111, 329)
Screenshot: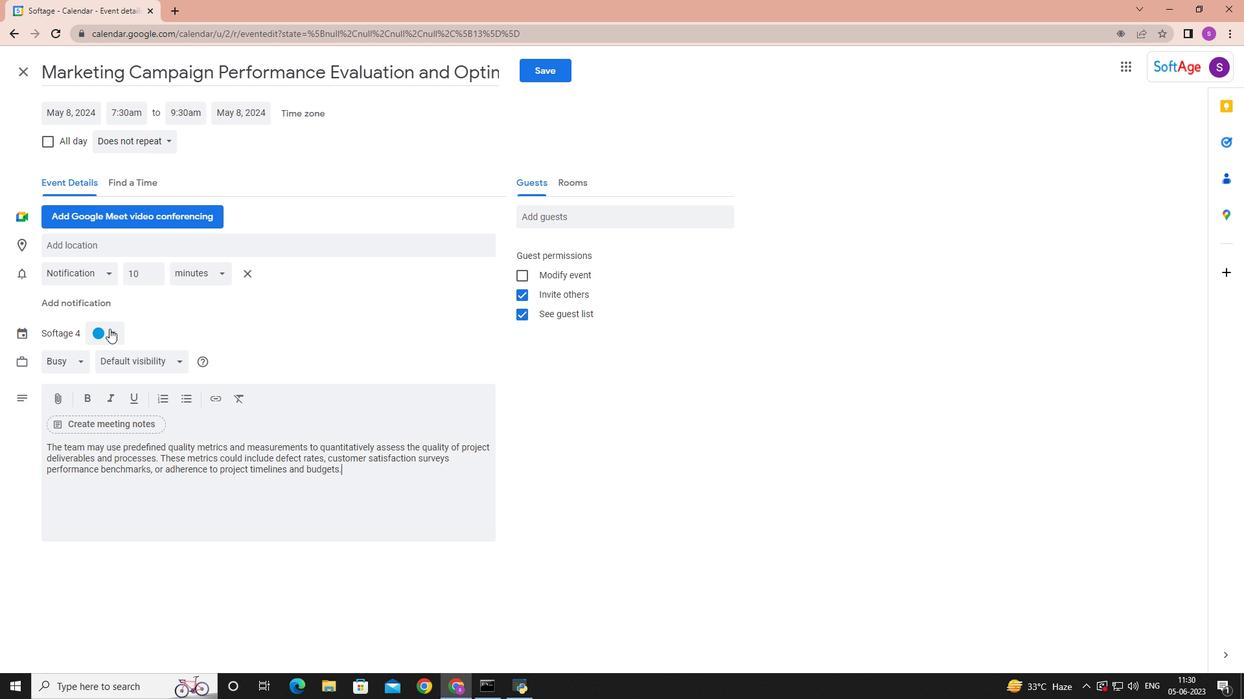 
Action: Mouse pressed left at (111, 329)
Screenshot: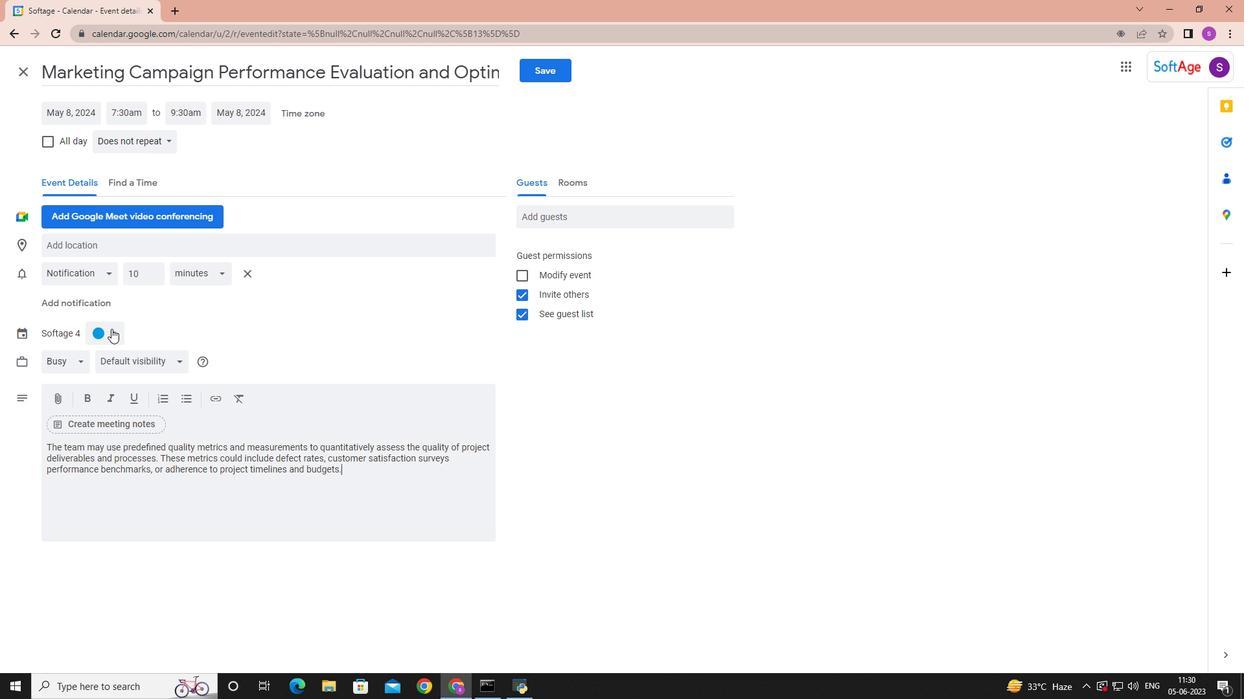 
Action: Mouse moved to (113, 375)
Screenshot: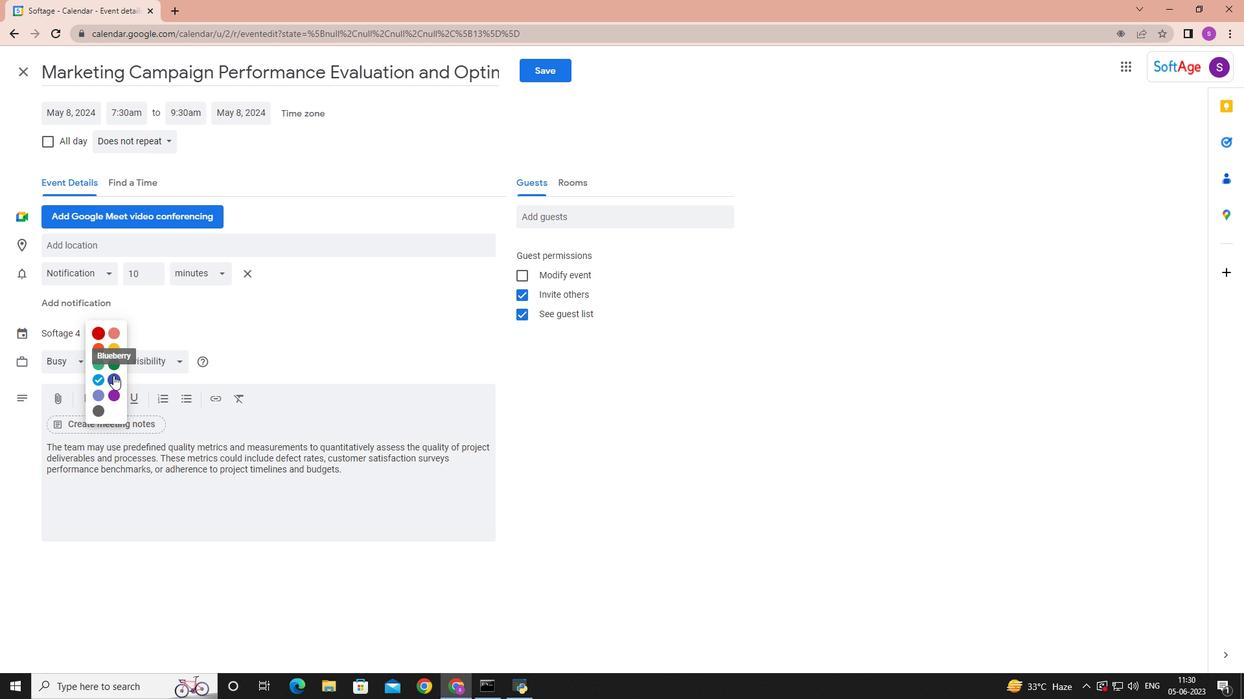 
Action: Mouse pressed left at (113, 375)
Screenshot: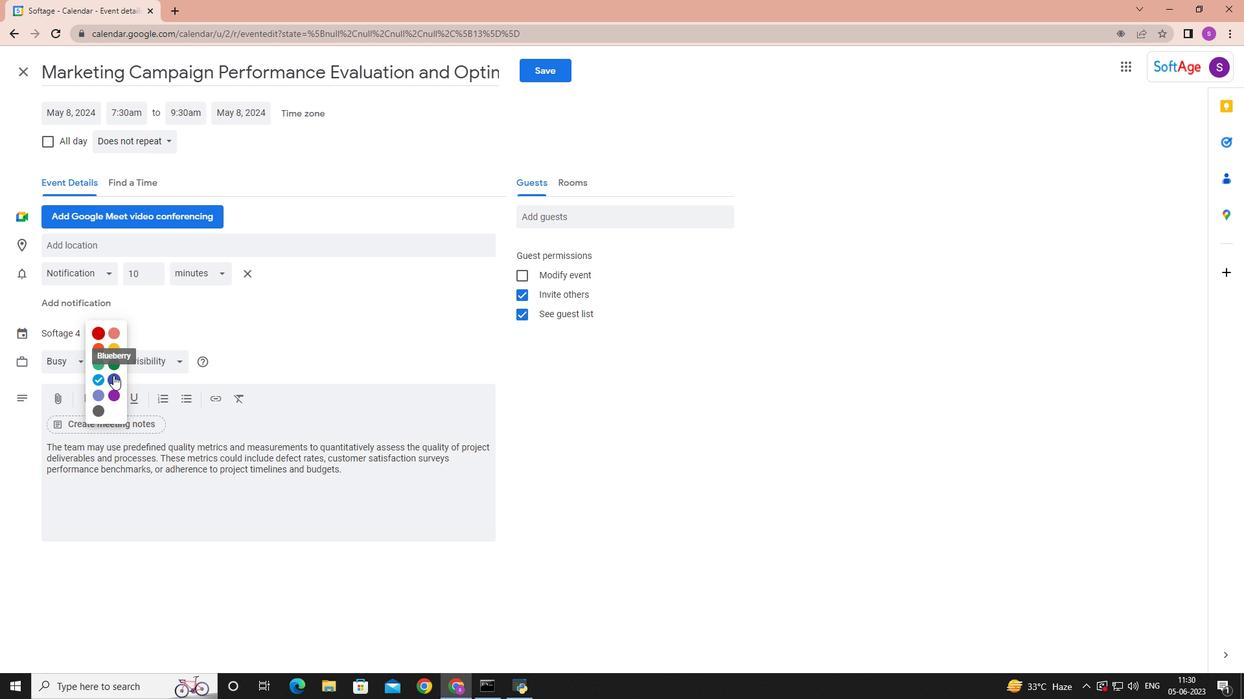 
Action: Mouse moved to (104, 241)
Screenshot: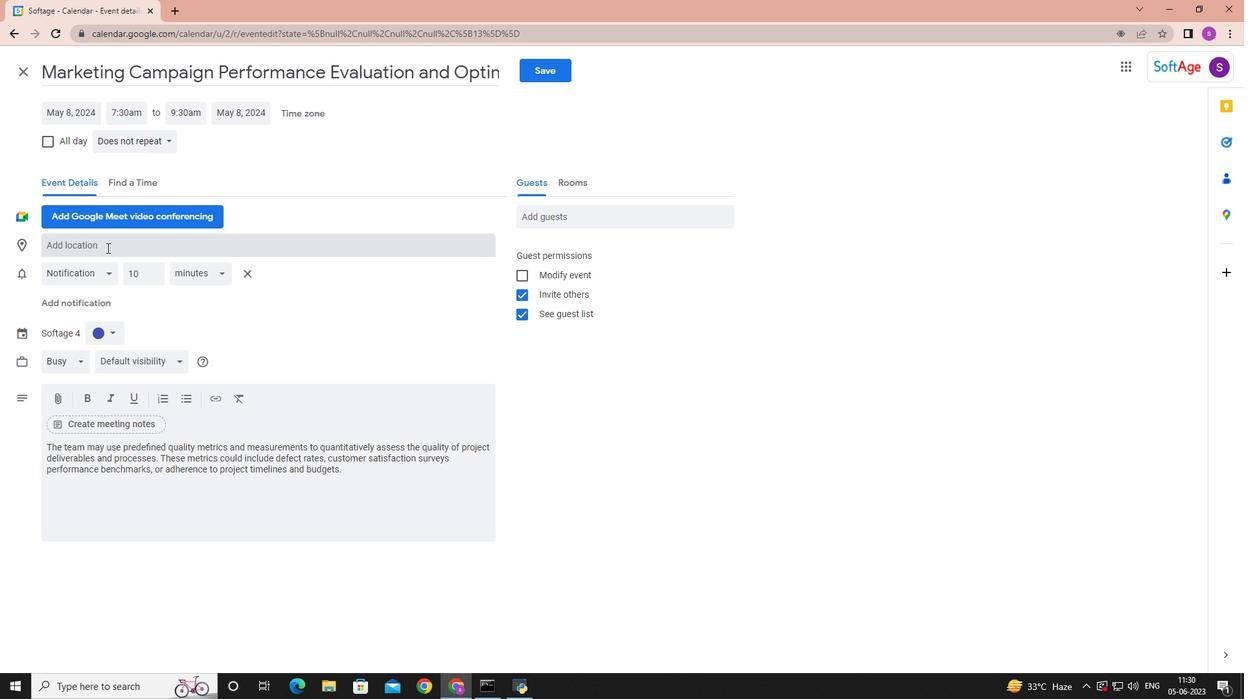 
Action: Mouse pressed left at (104, 241)
Screenshot: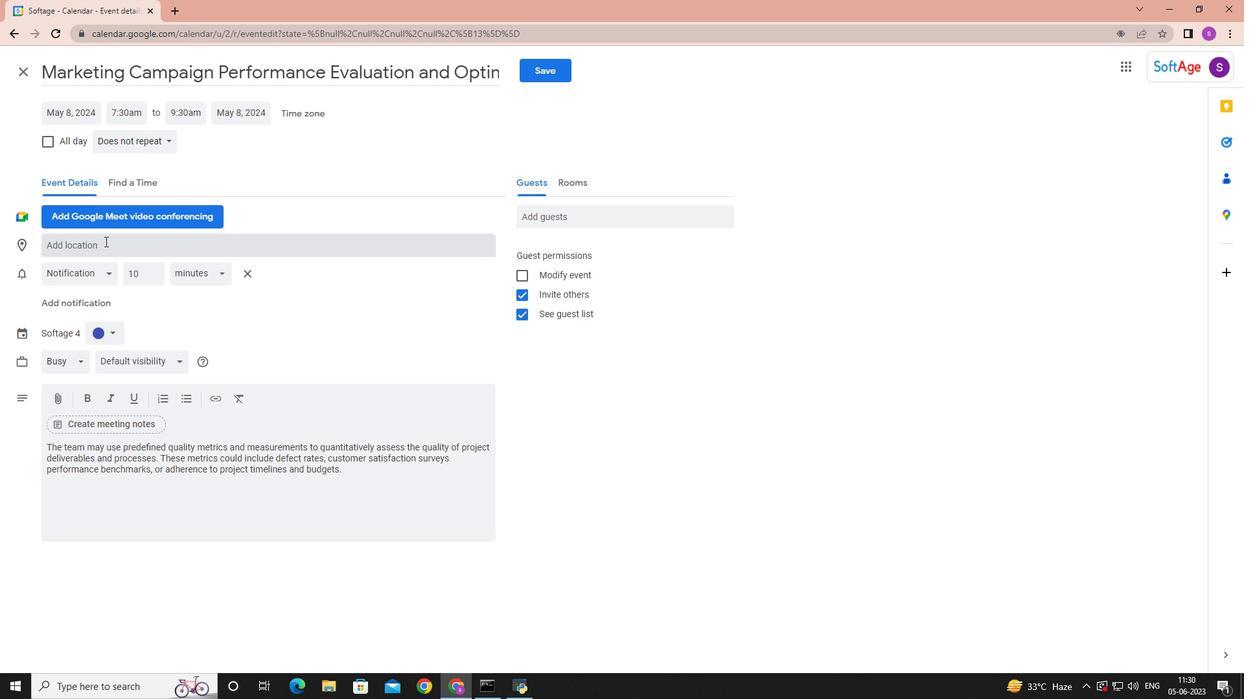 
Action: Key pressed <Key.shift>Alexandria,<Key.space><Key.shift>Egypt
Screenshot: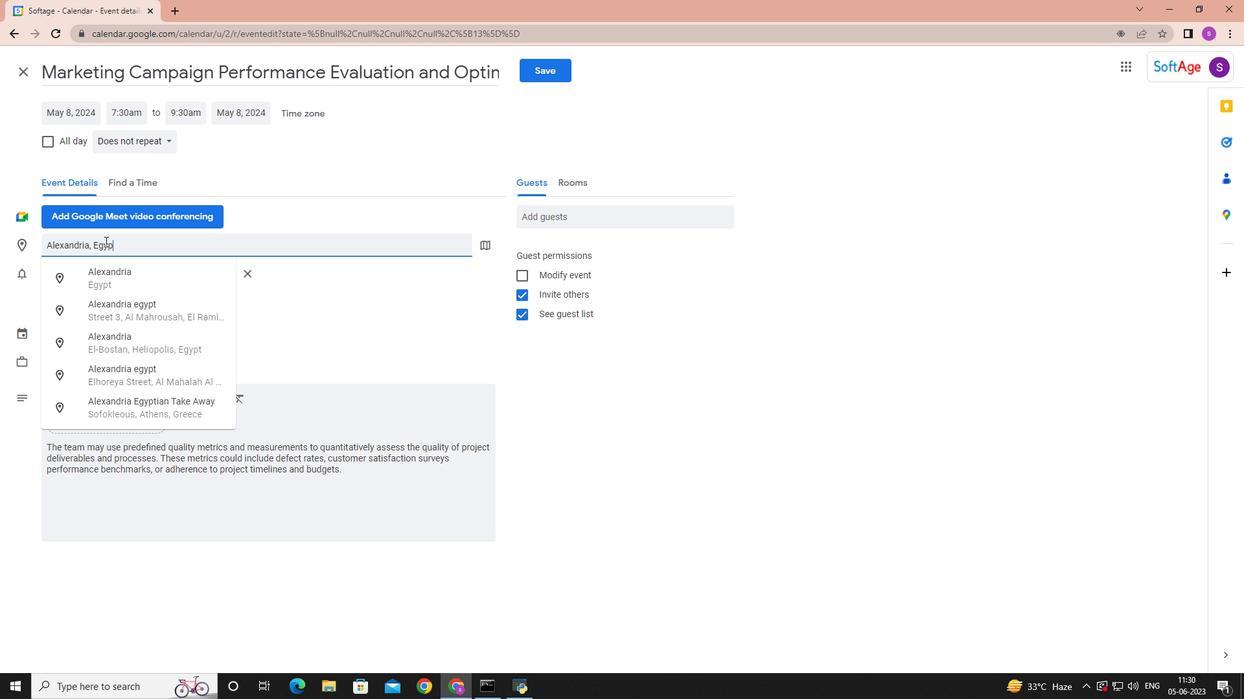
Action: Mouse moved to (626, 215)
Screenshot: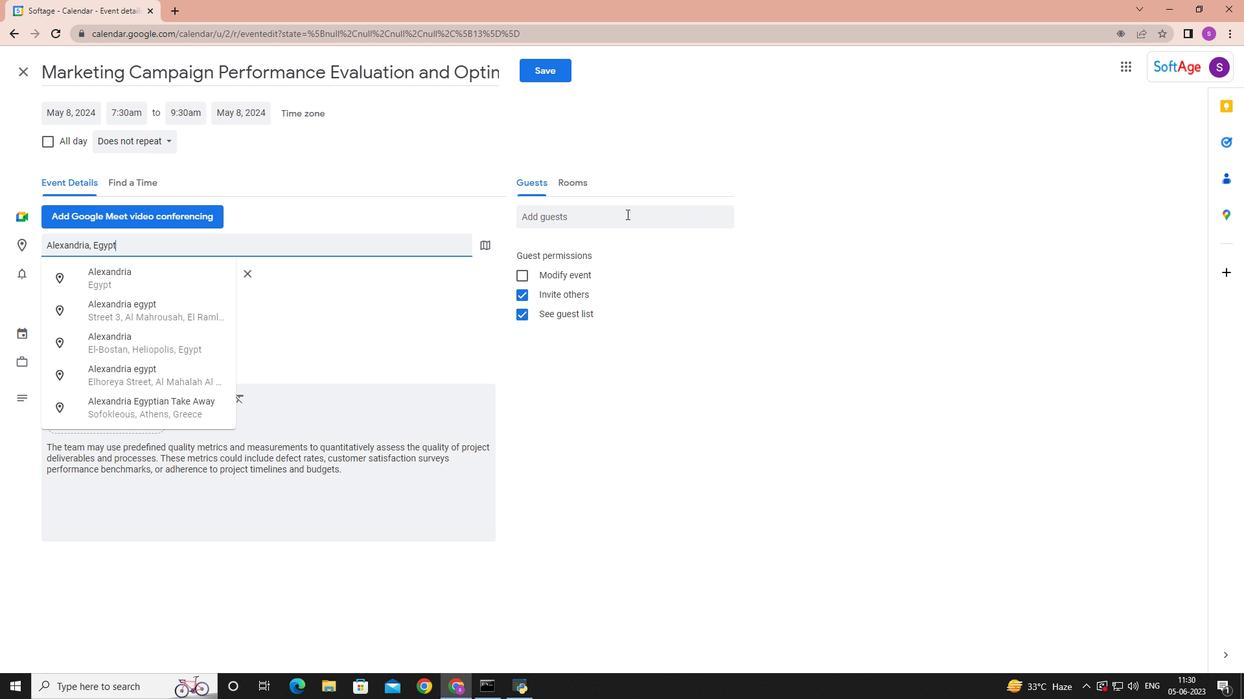 
Action: Mouse pressed left at (626, 215)
Screenshot: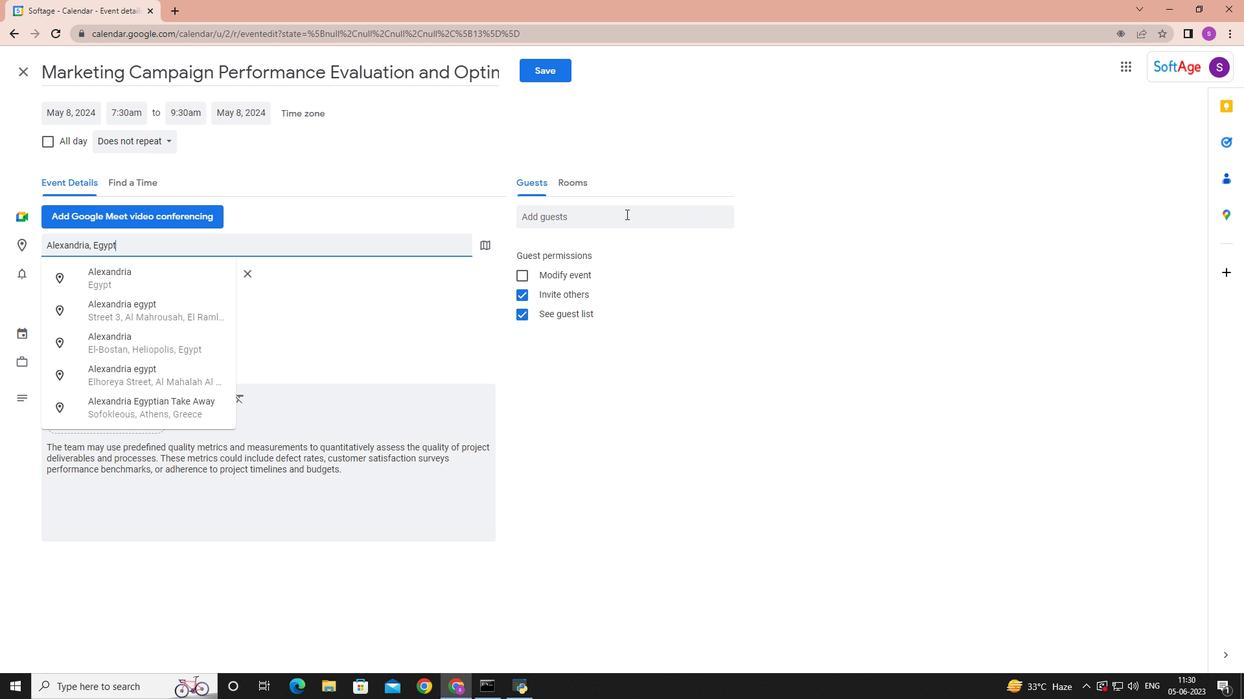 
Action: Key pressed softage.9
Screenshot: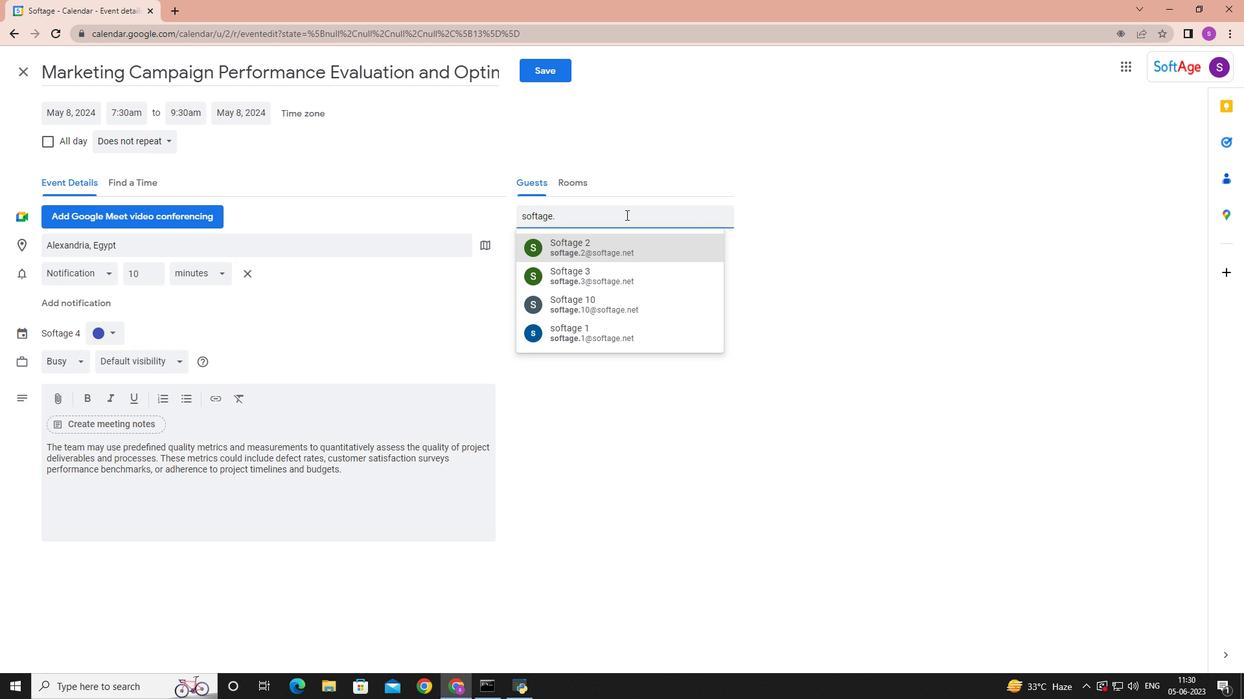 
Action: Mouse moved to (622, 246)
Screenshot: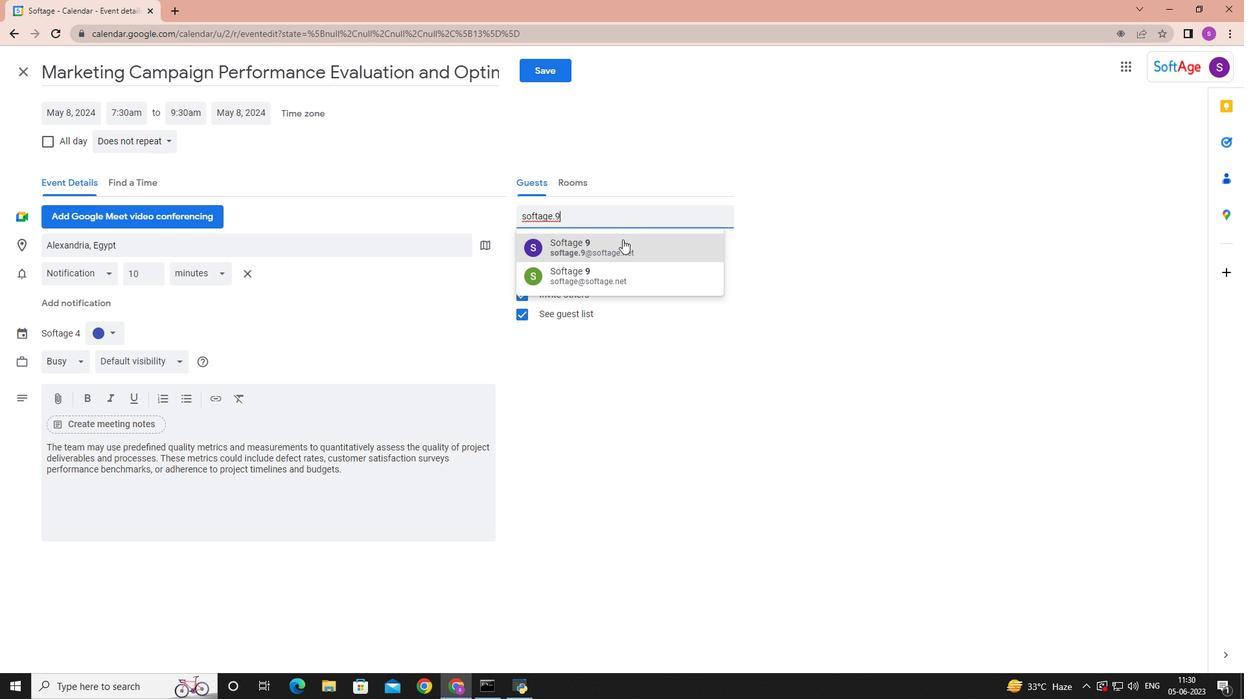 
Action: Mouse pressed left at (622, 246)
Screenshot: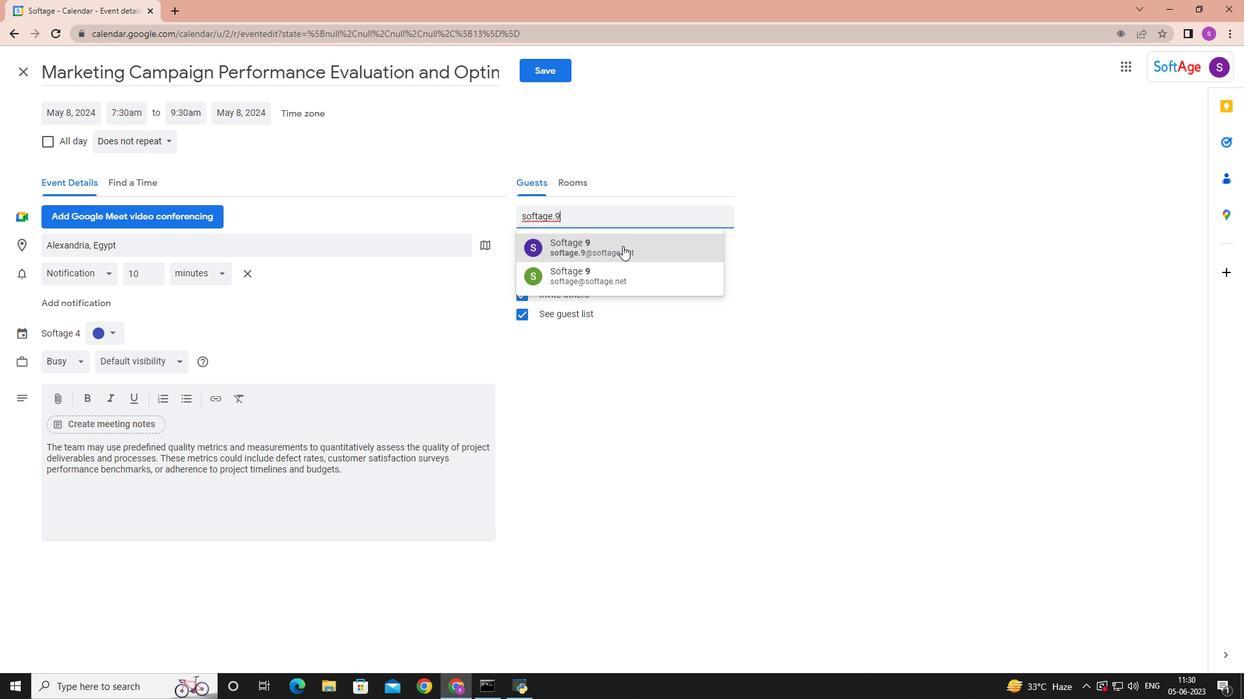 
Action: Key pressed softage.10
Screenshot: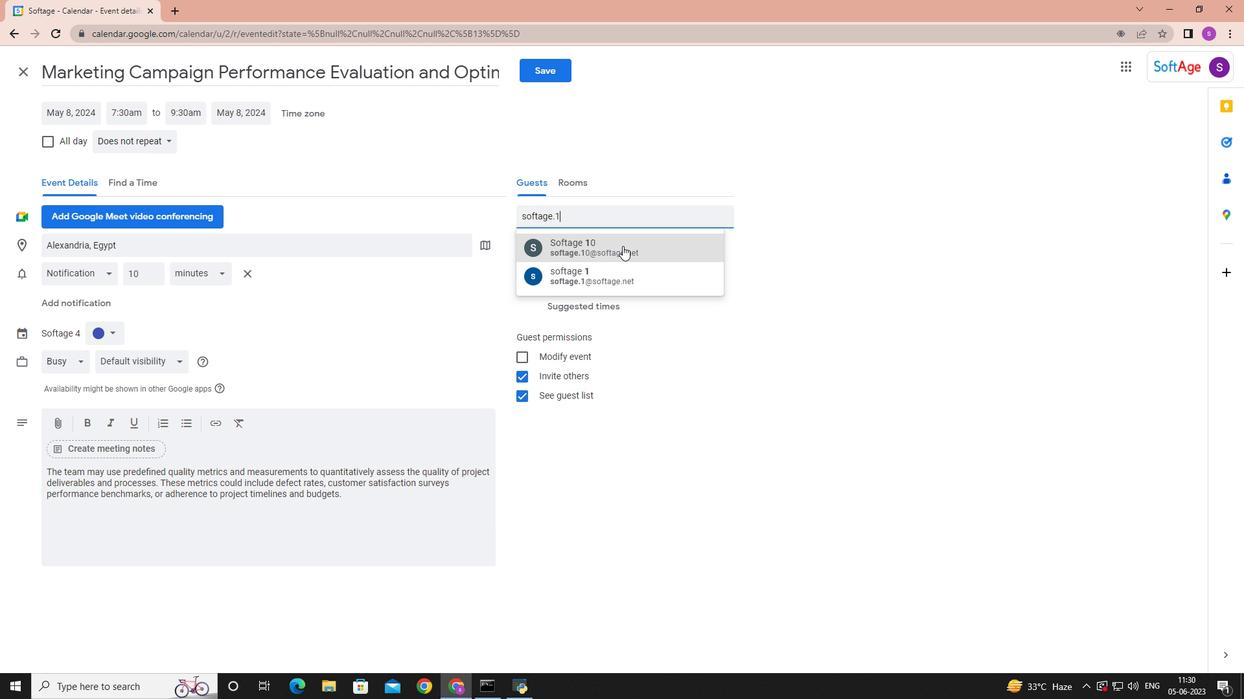 
Action: Mouse pressed left at (622, 246)
Screenshot: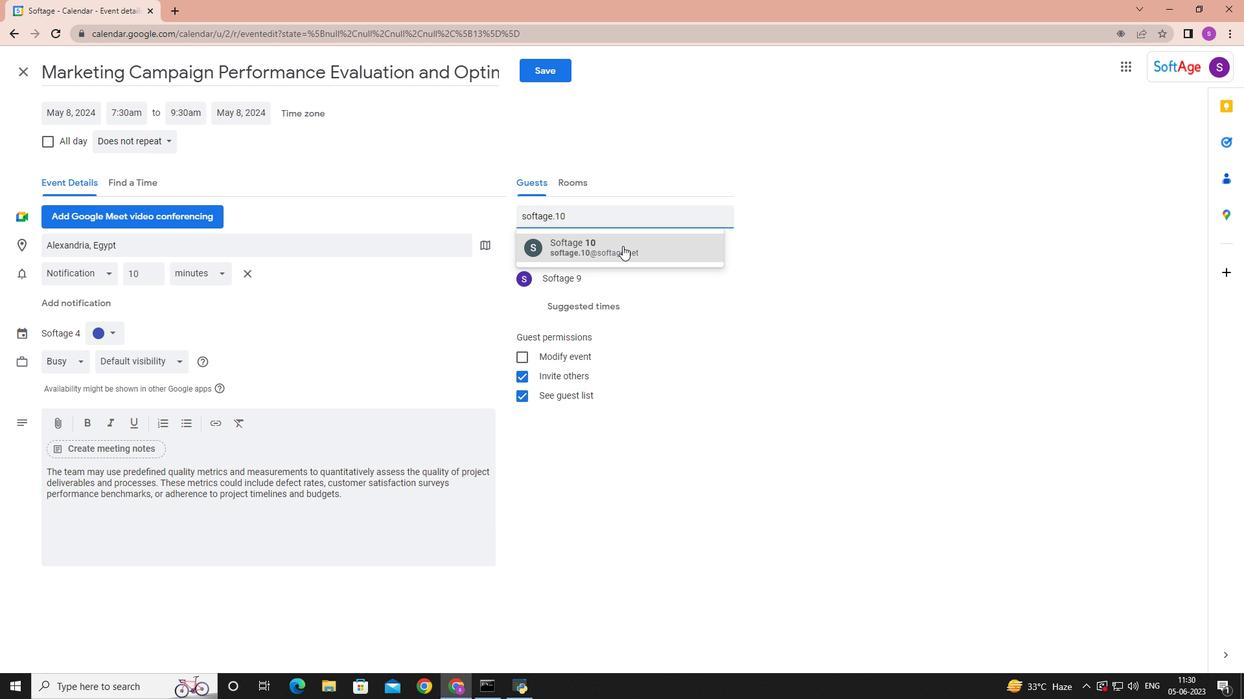 
Action: Mouse moved to (169, 141)
Screenshot: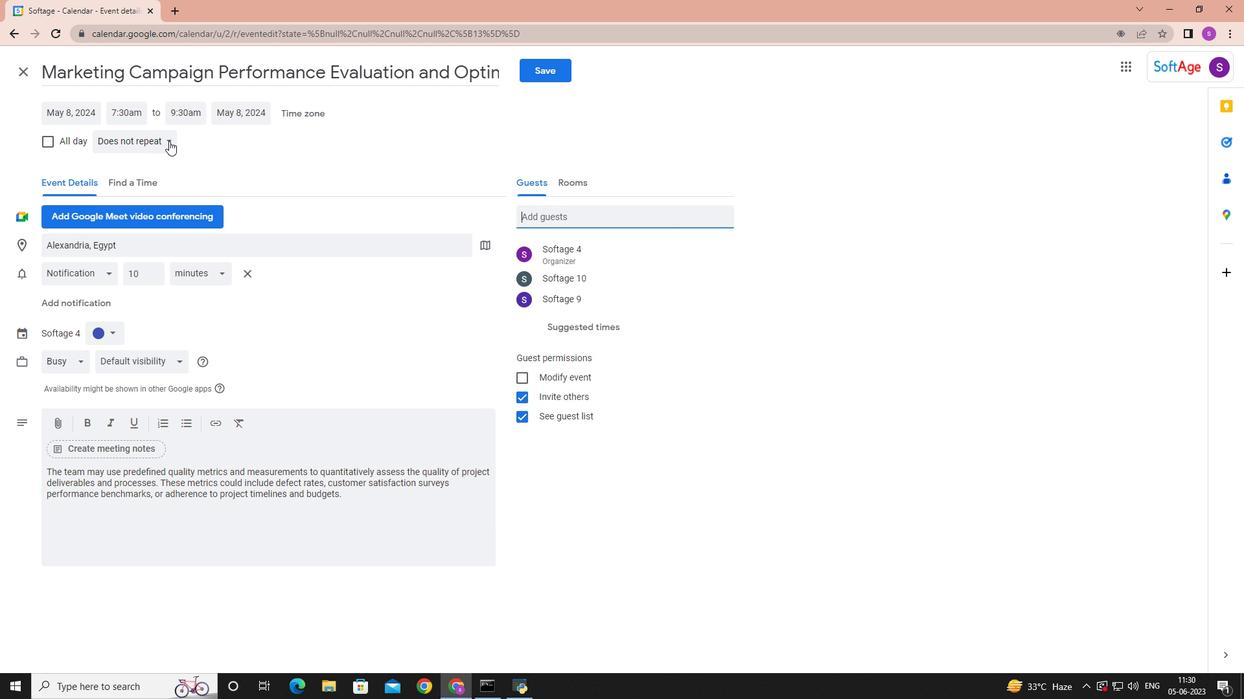 
Action: Mouse pressed left at (169, 141)
Screenshot: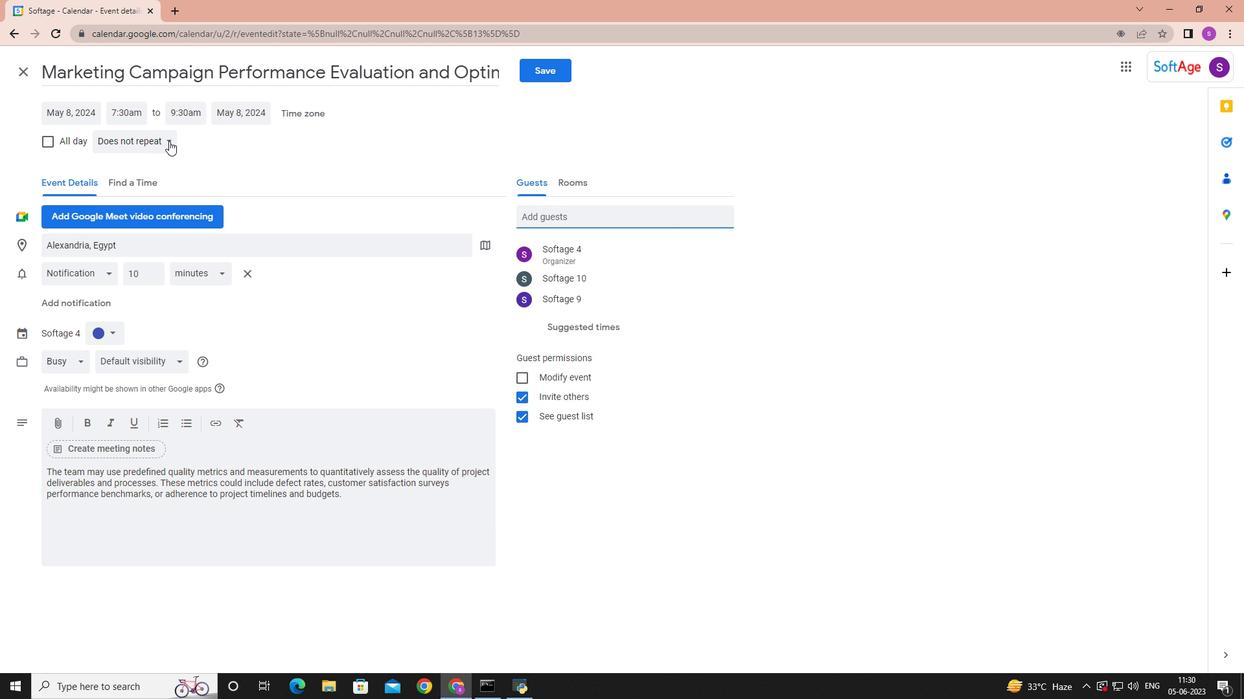 
Action: Mouse moved to (158, 167)
Screenshot: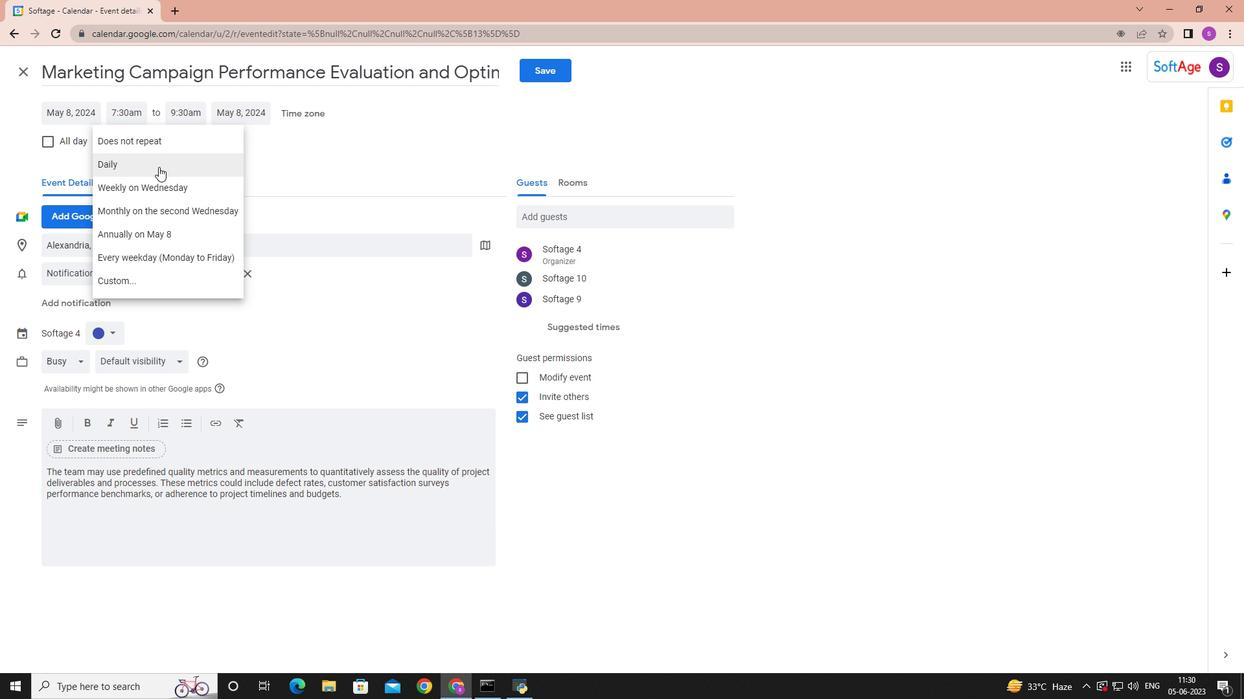 
Action: Mouse pressed left at (158, 167)
Screenshot: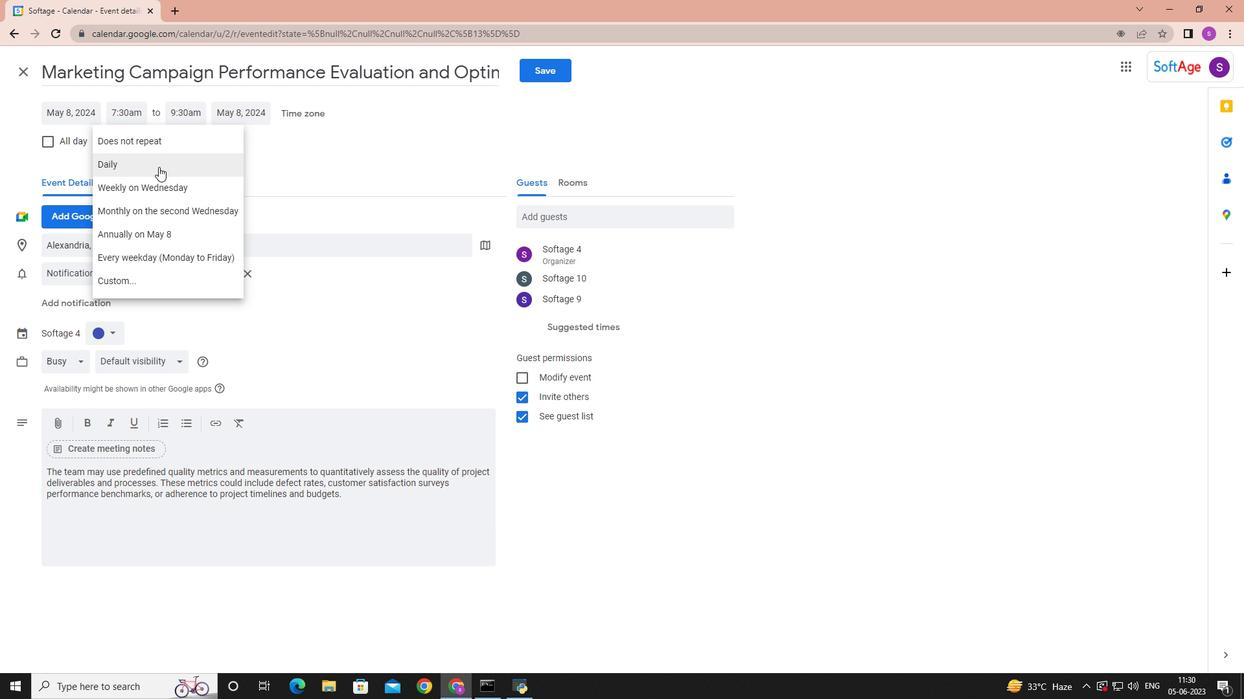 
Action: Mouse moved to (539, 65)
Screenshot: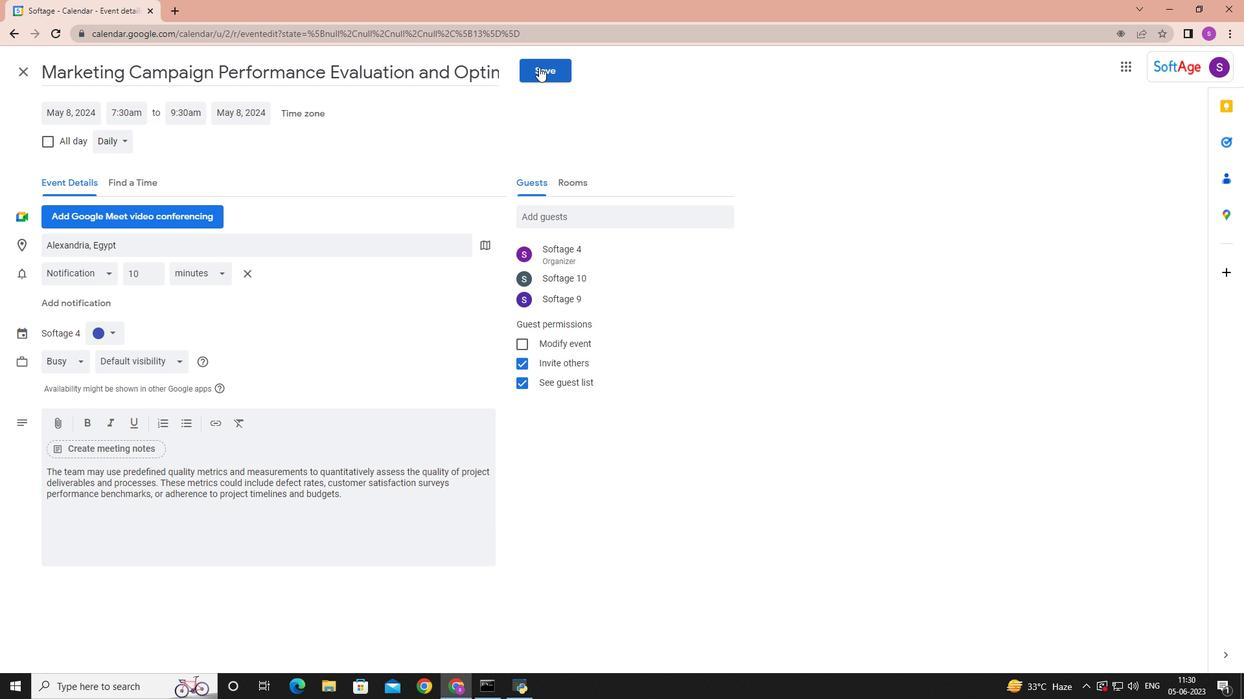 
Action: Mouse pressed left at (539, 65)
Screenshot: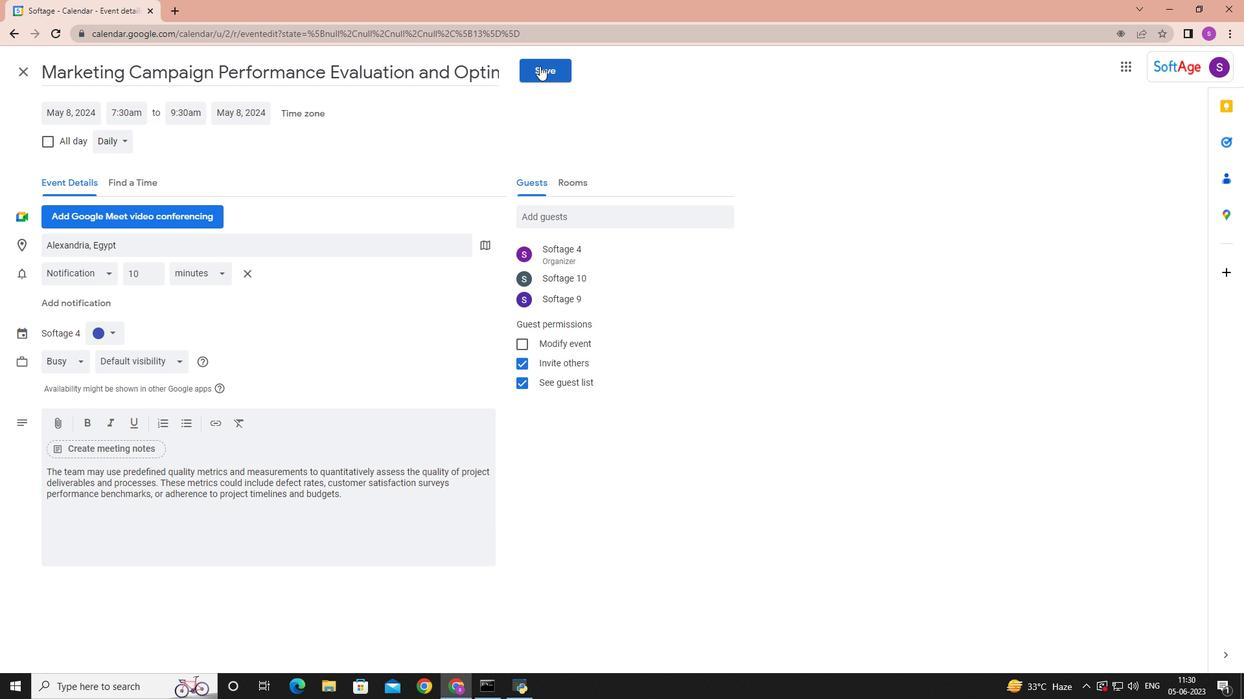 
Action: Mouse moved to (751, 388)
Screenshot: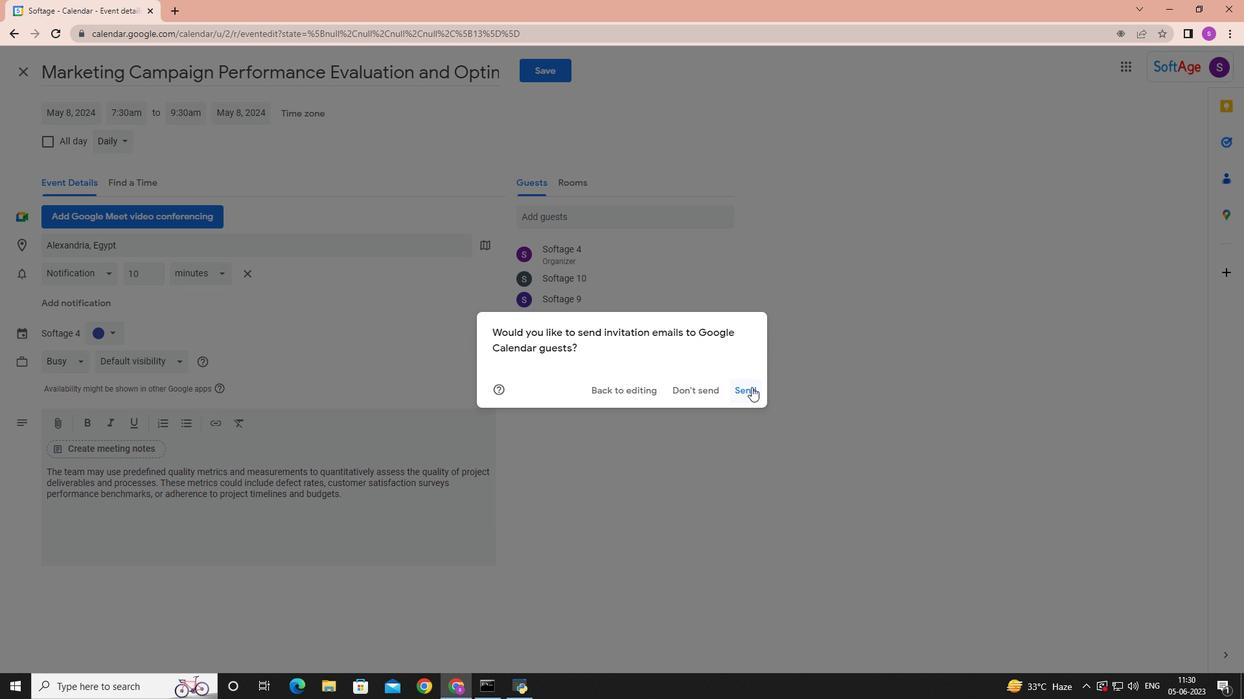 
Action: Mouse pressed left at (751, 388)
Screenshot: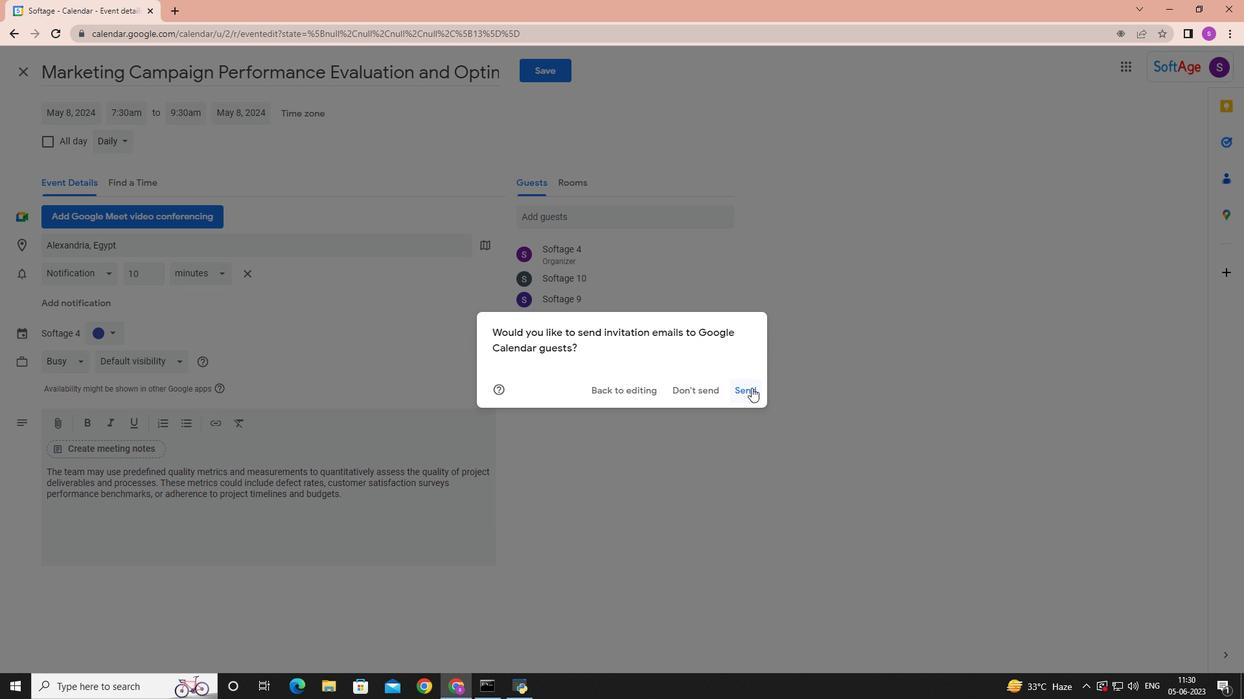 
Action: Mouse moved to (743, 387)
Screenshot: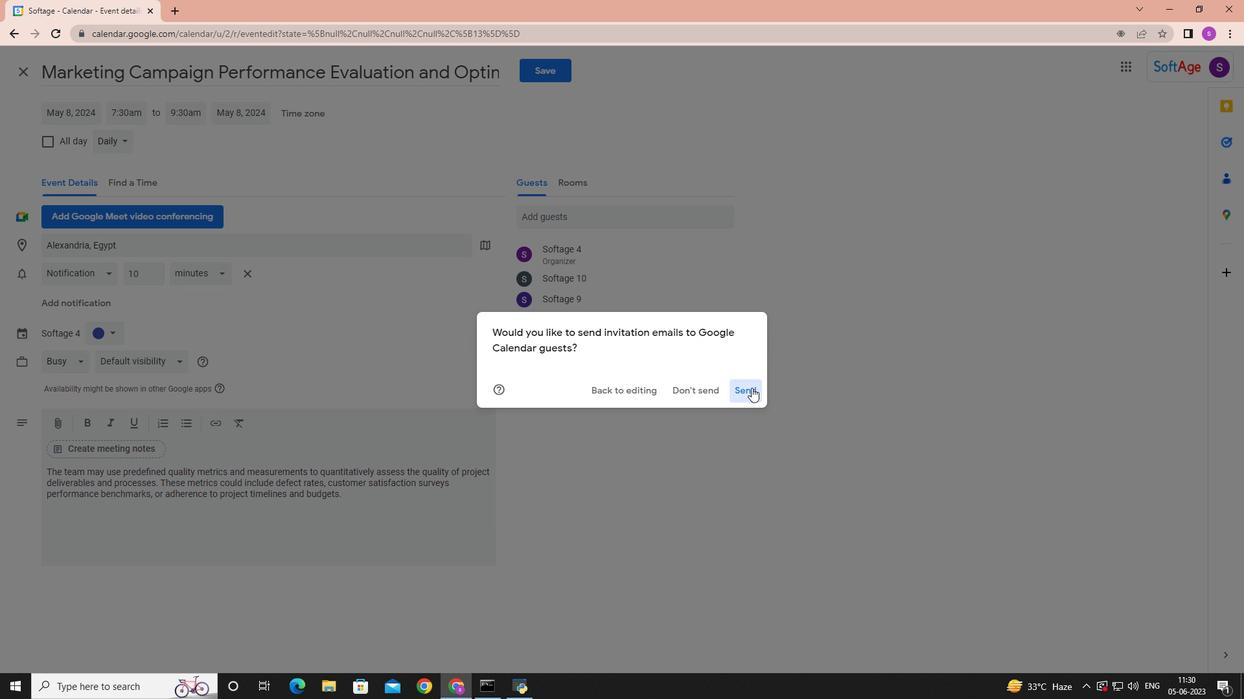 
